Task: In the Company volvo.com, Log call with description : 'Spoke to a prospect who expressed interest in our solution.'; Select call outcome: 'Busy '; Select call Direction: Inbound; Add date: '23 August, 2023' and time 12:00:PM. Logged in from softage.1@softage.net
Action: Mouse moved to (87, 65)
Screenshot: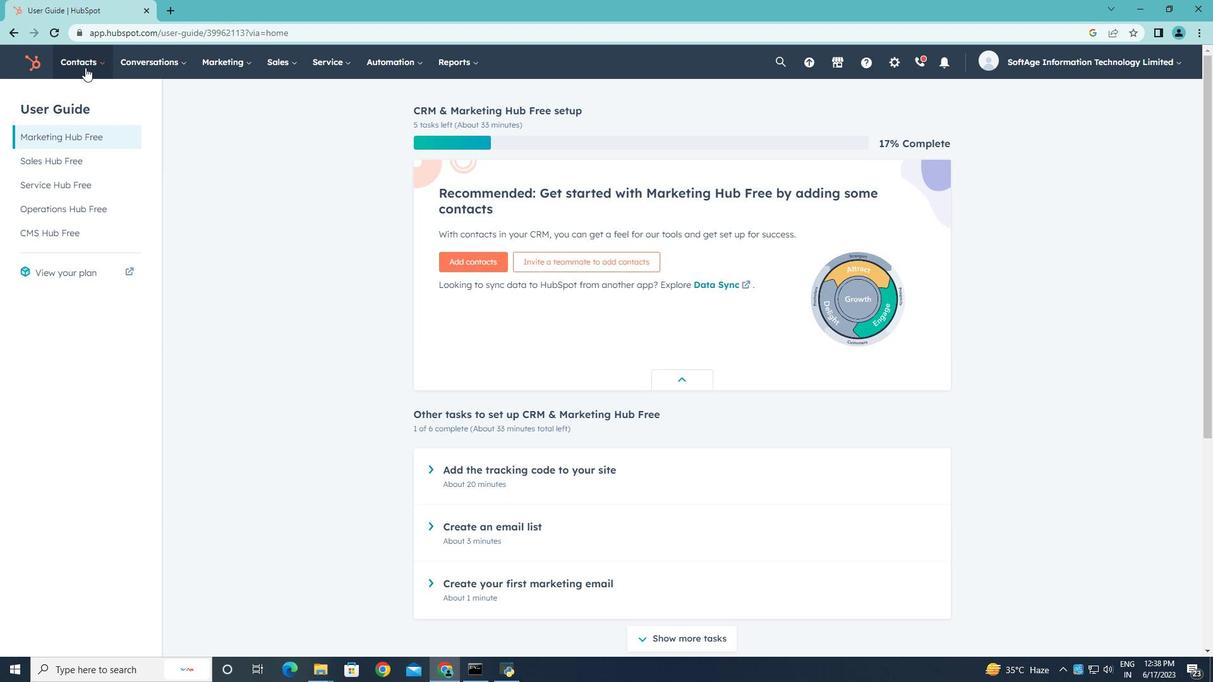 
Action: Mouse pressed left at (87, 65)
Screenshot: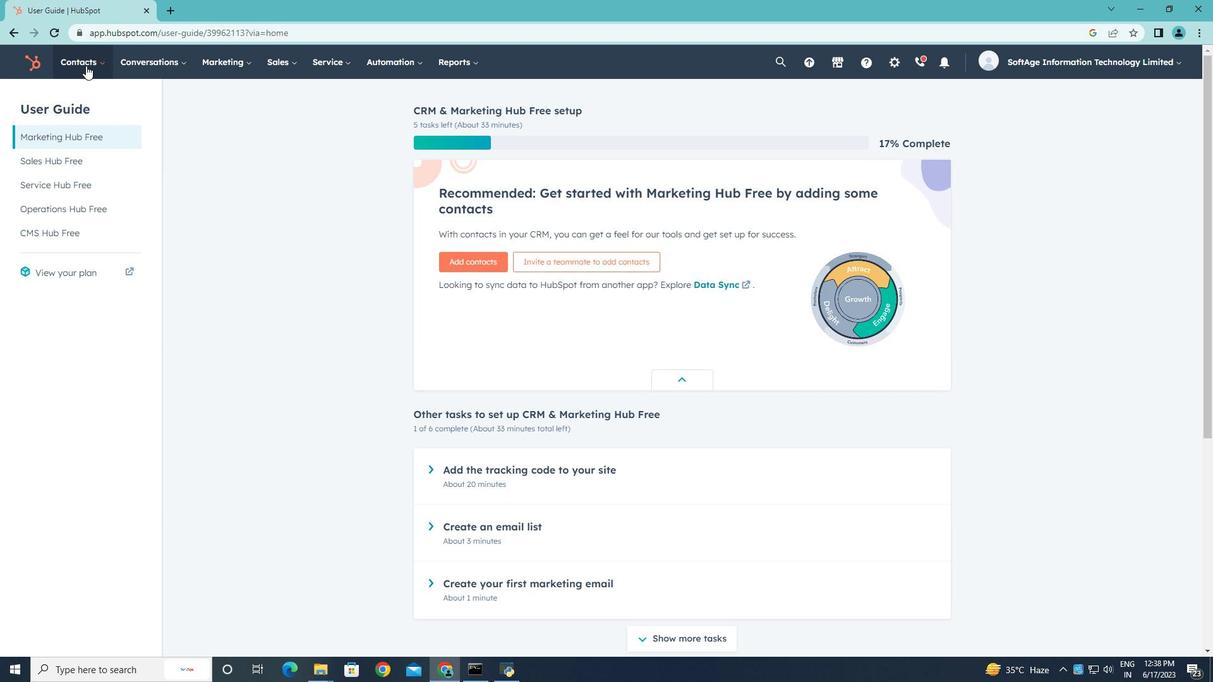 
Action: Mouse moved to (101, 124)
Screenshot: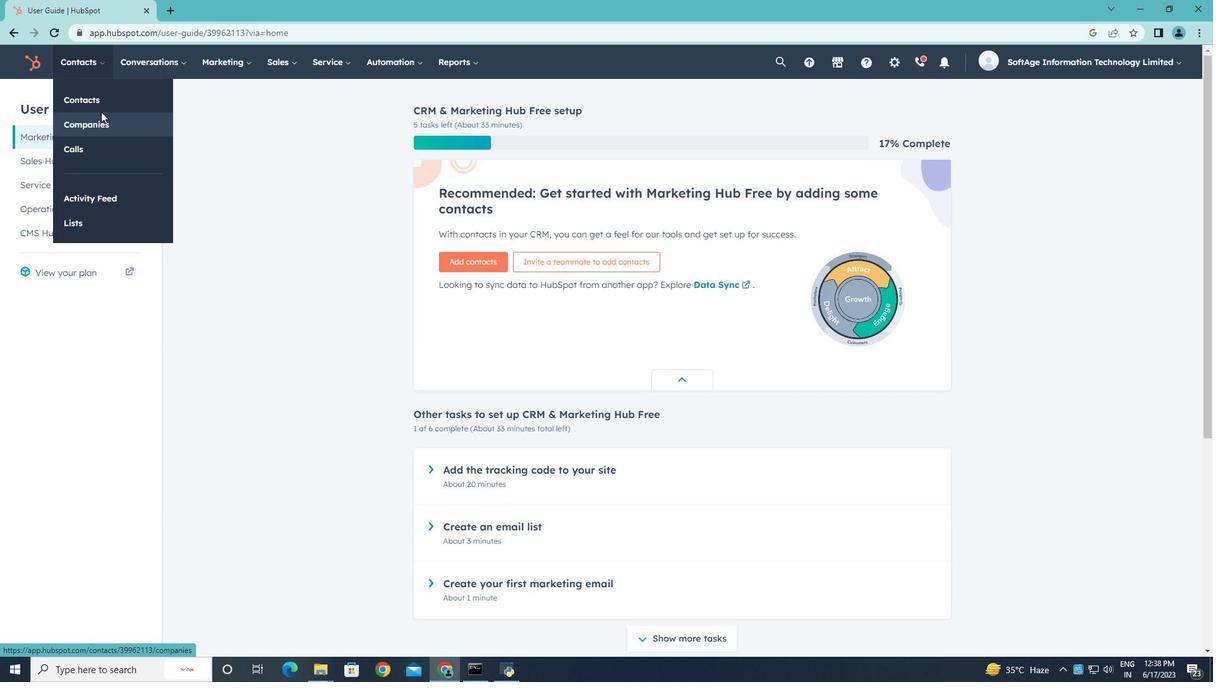 
Action: Mouse pressed left at (101, 124)
Screenshot: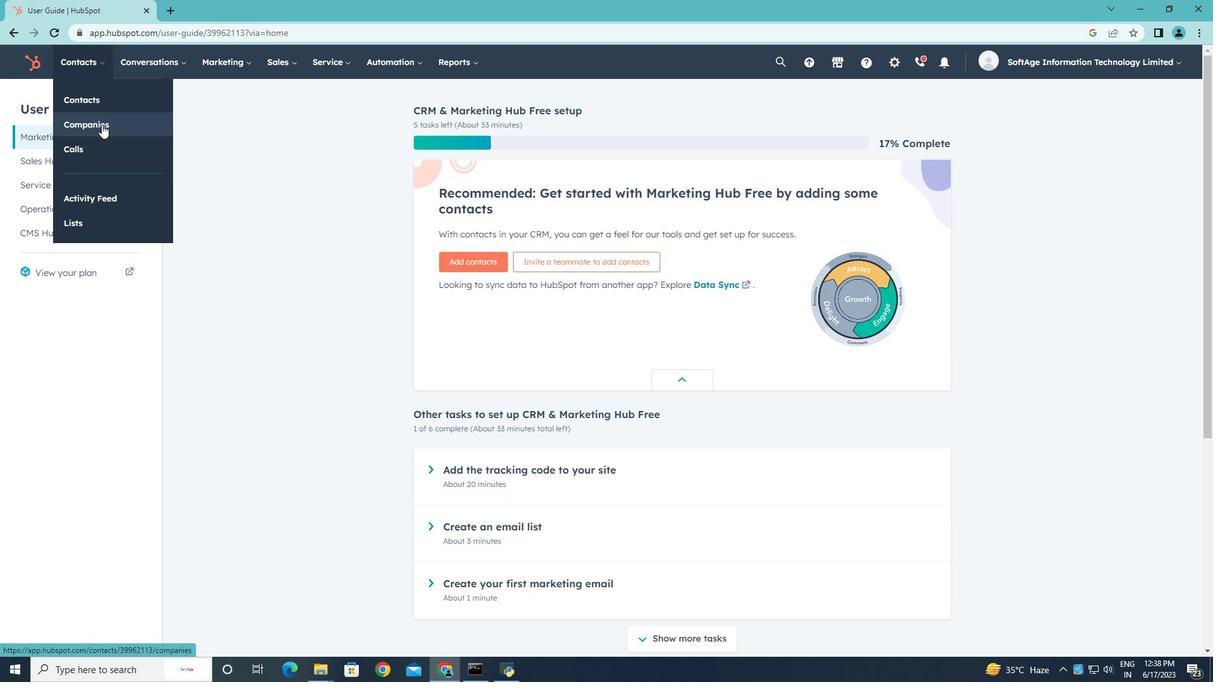
Action: Mouse moved to (128, 207)
Screenshot: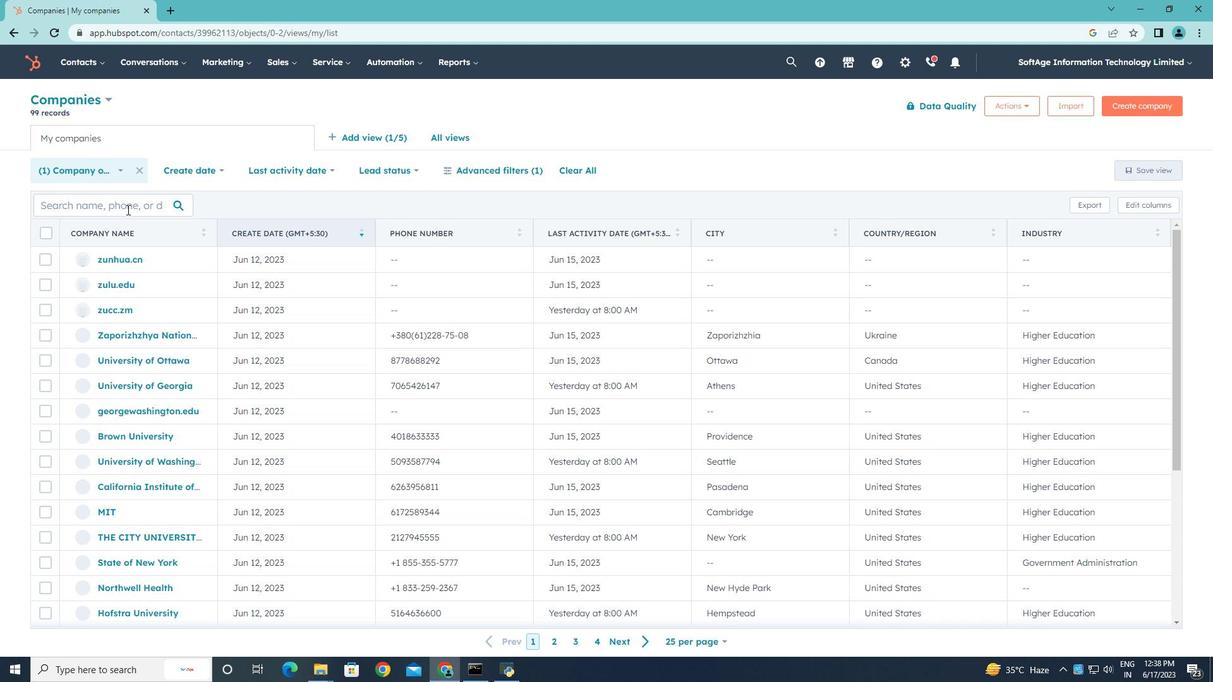 
Action: Mouse pressed left at (128, 207)
Screenshot: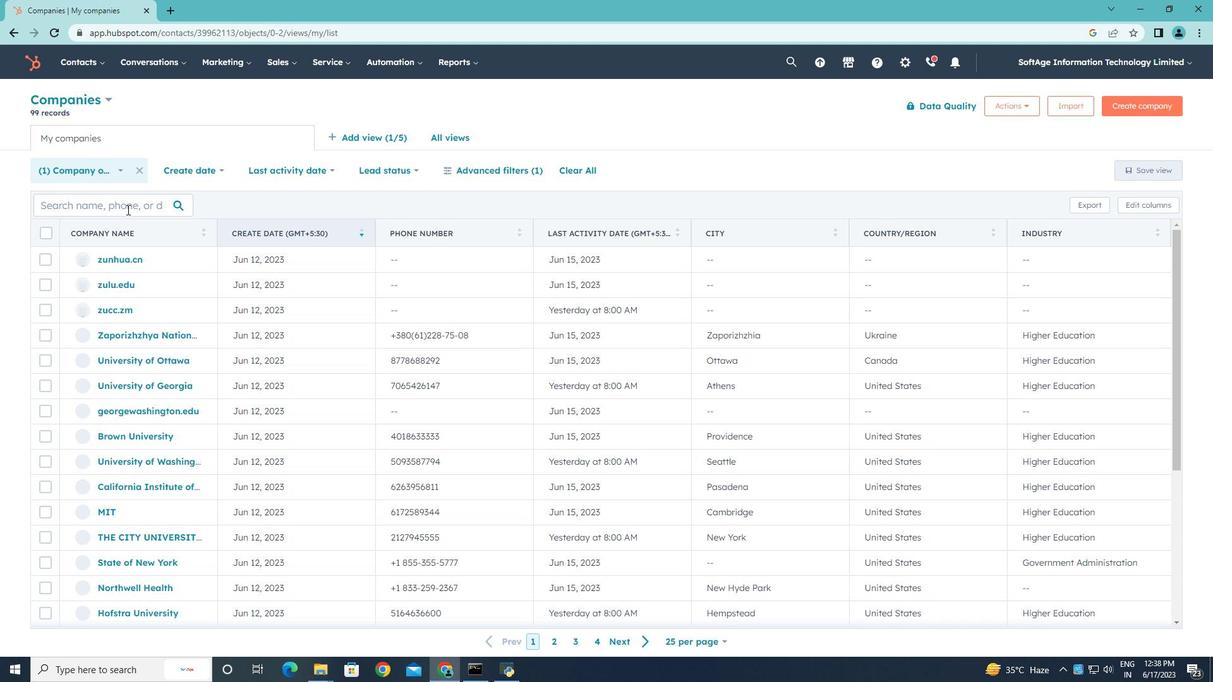 
Action: Key pressed volvo.com
Screenshot: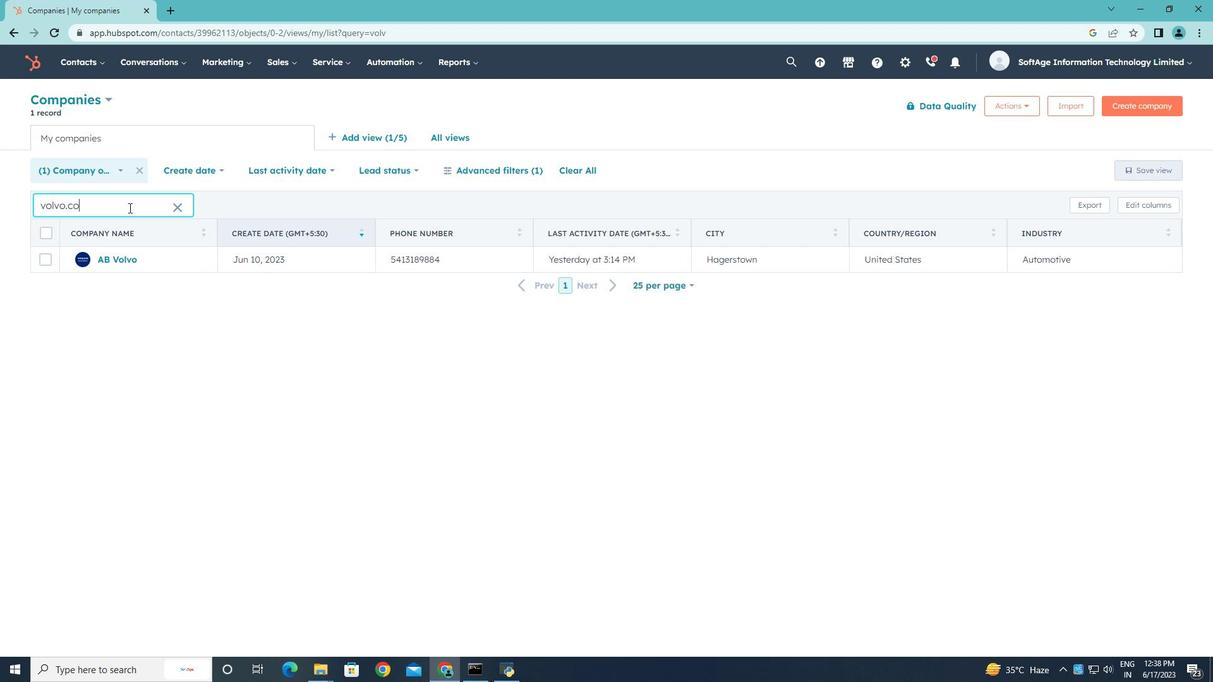
Action: Mouse moved to (120, 261)
Screenshot: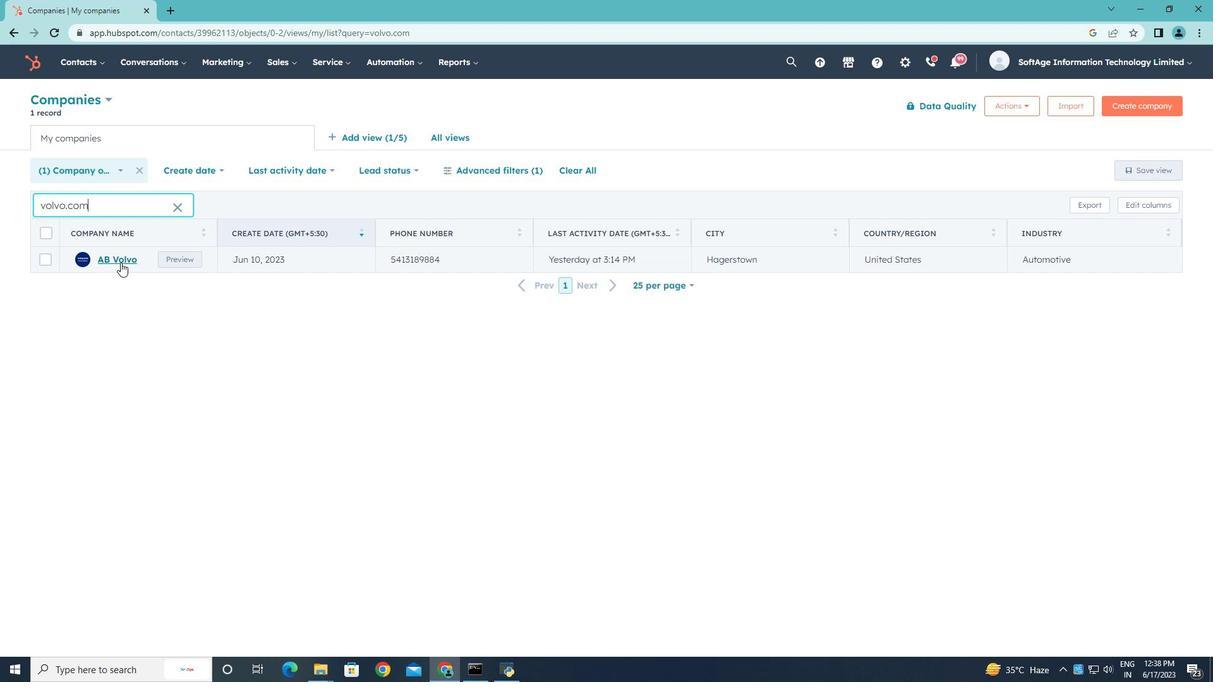 
Action: Mouse pressed left at (120, 261)
Screenshot: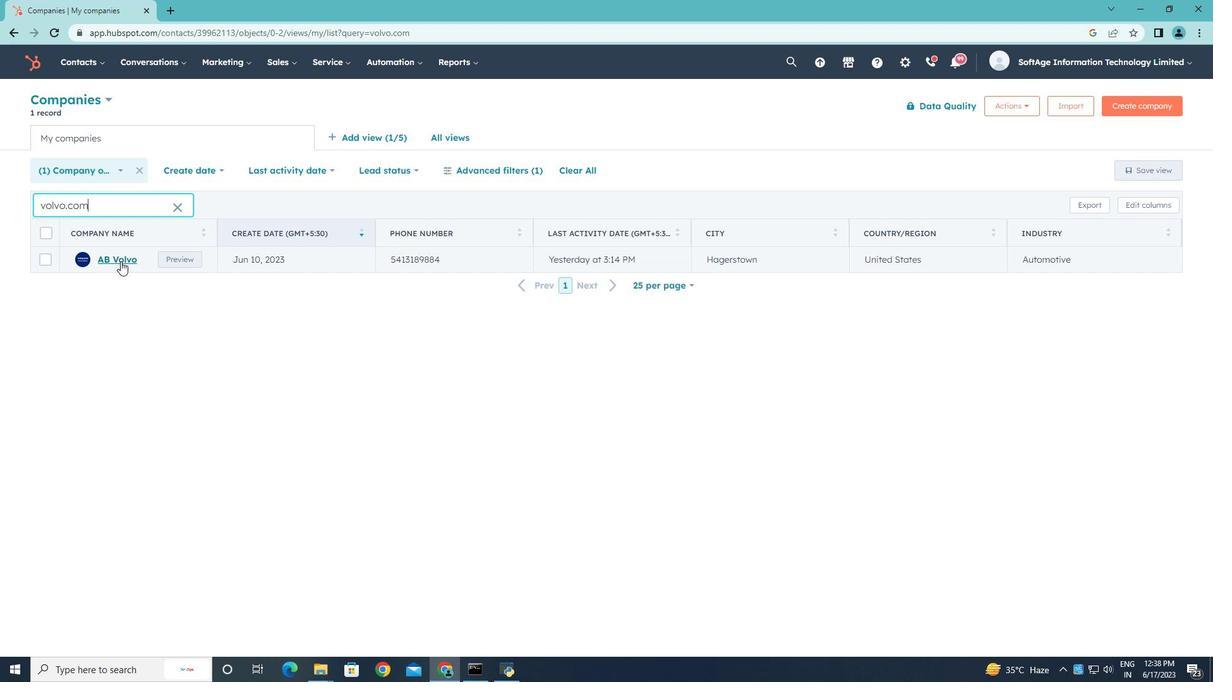 
Action: Mouse moved to (258, 219)
Screenshot: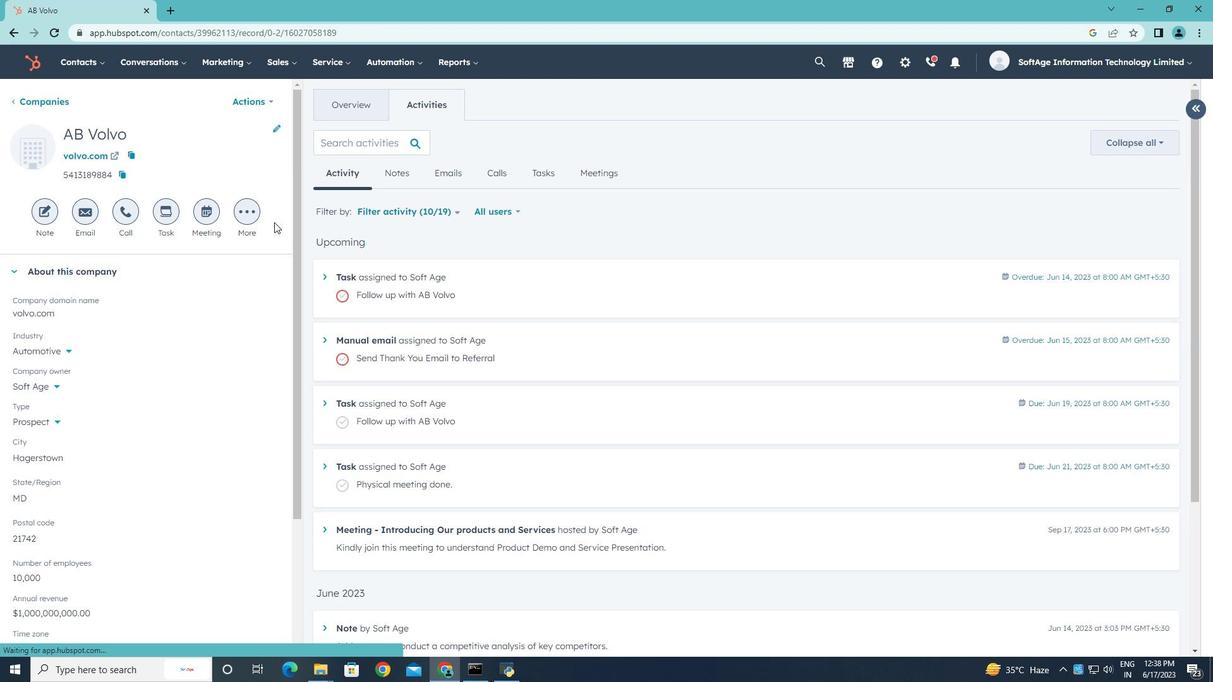 
Action: Mouse pressed left at (258, 219)
Screenshot: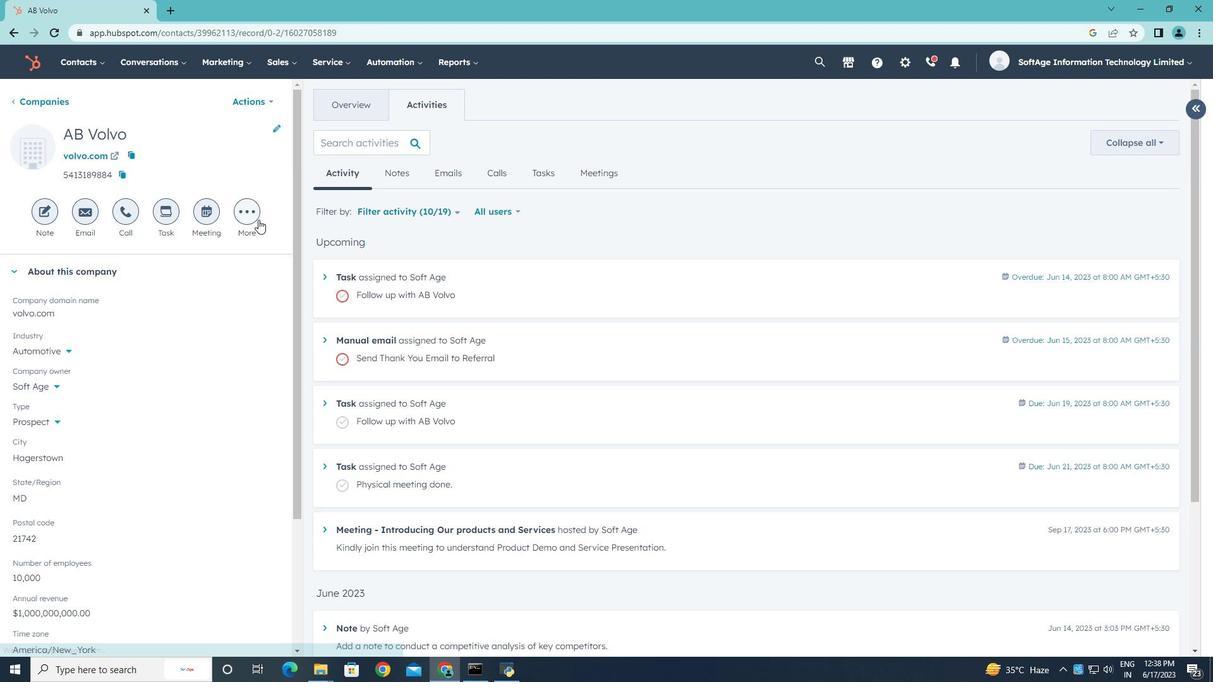 
Action: Mouse moved to (235, 318)
Screenshot: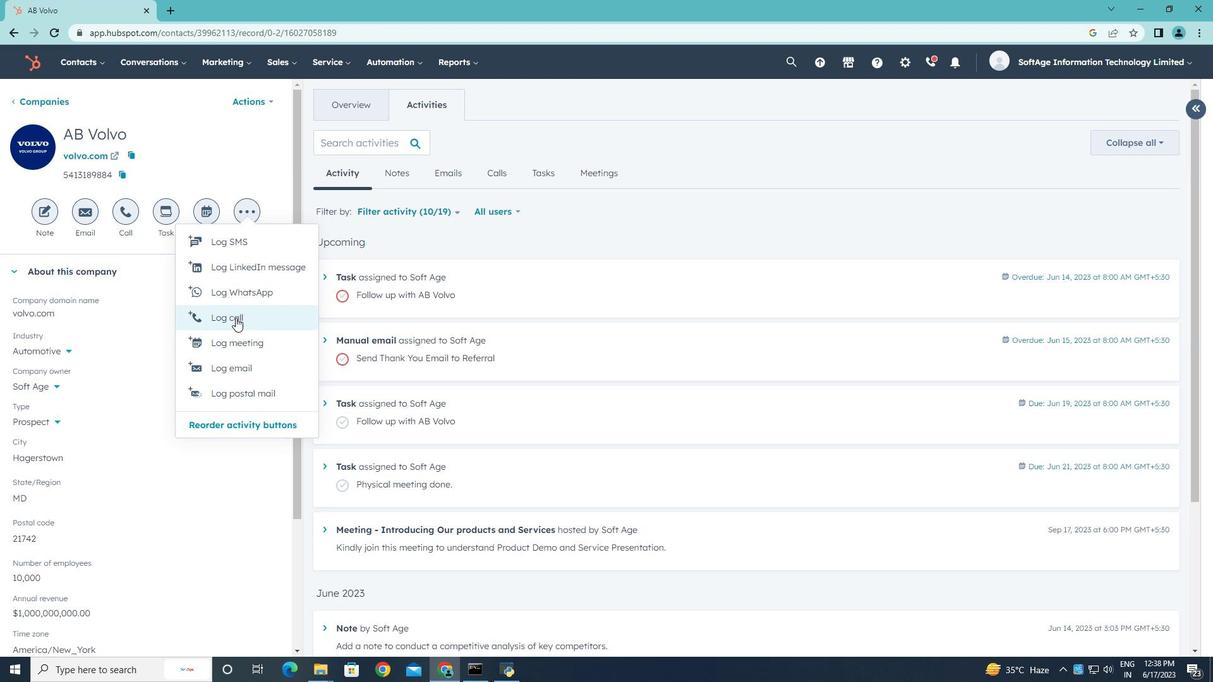 
Action: Mouse pressed left at (235, 318)
Screenshot: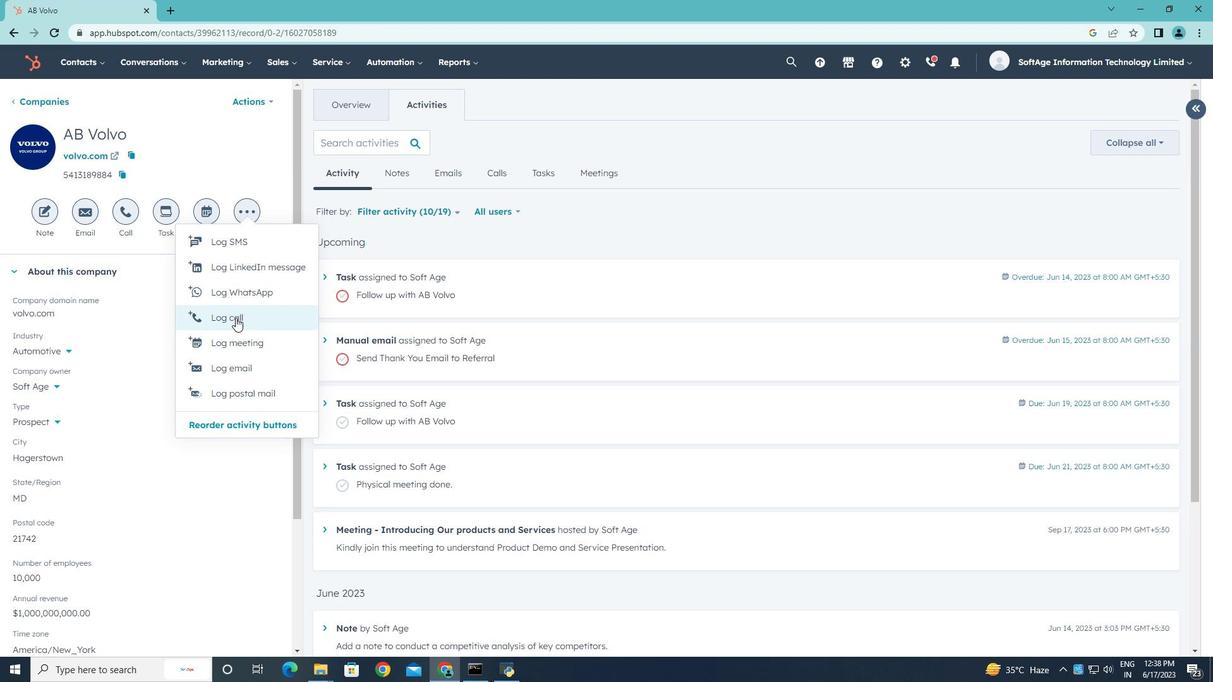 
Action: Key pressed <Key.shift>Spoke<Key.space>to<Key.space>a<Key.space>prospect<Key.space>who<Key.space>expreesed<Key.space>interest<Key.space>
Screenshot: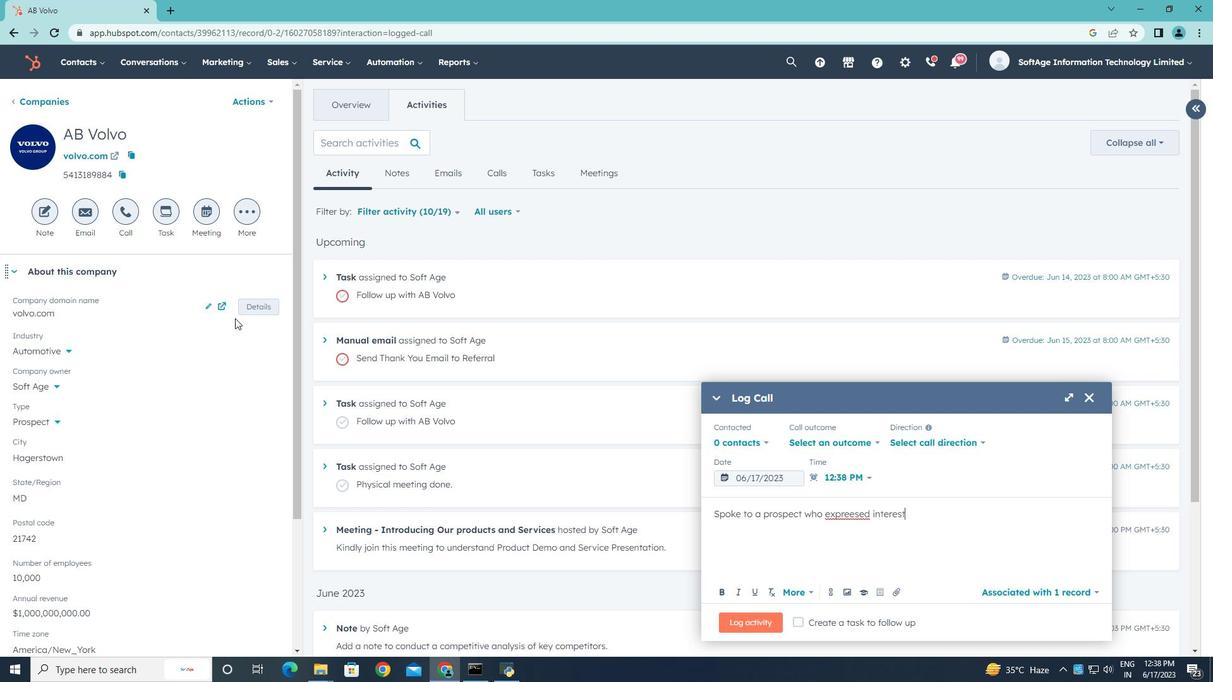 
Action: Mouse moved to (852, 515)
Screenshot: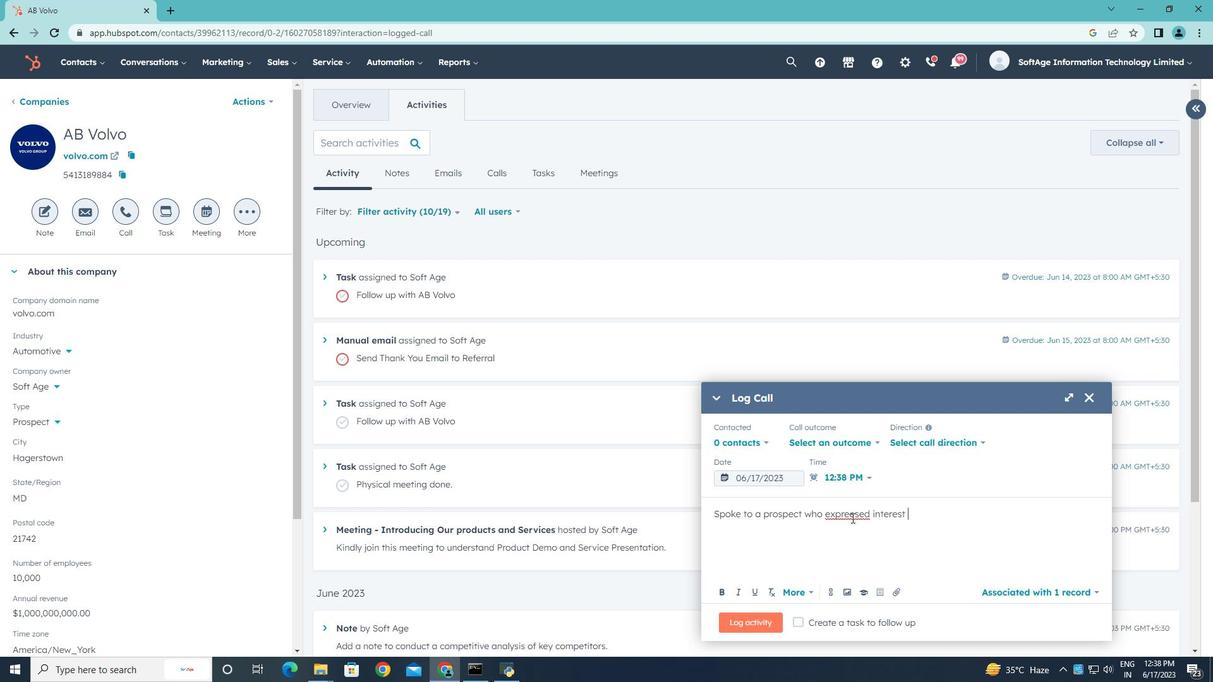 
Action: Mouse pressed left at (852, 515)
Screenshot: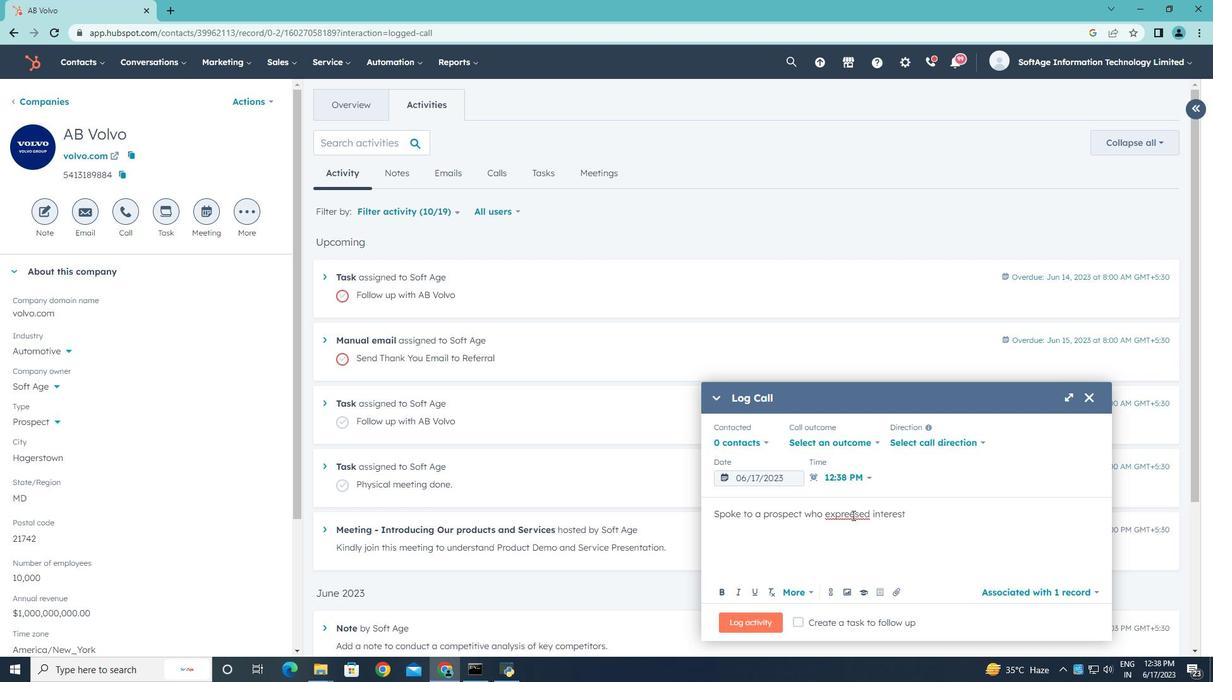 
Action: Mouse moved to (880, 529)
Screenshot: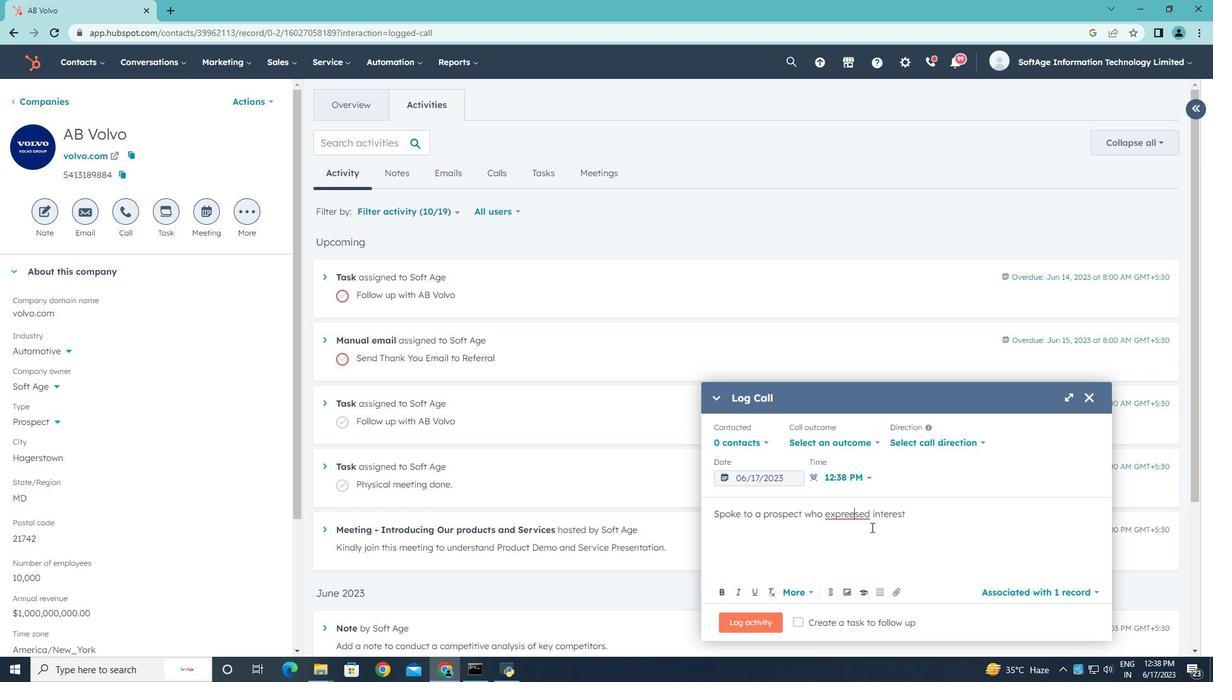 
Action: Key pressed <Key.backspace>s
Screenshot: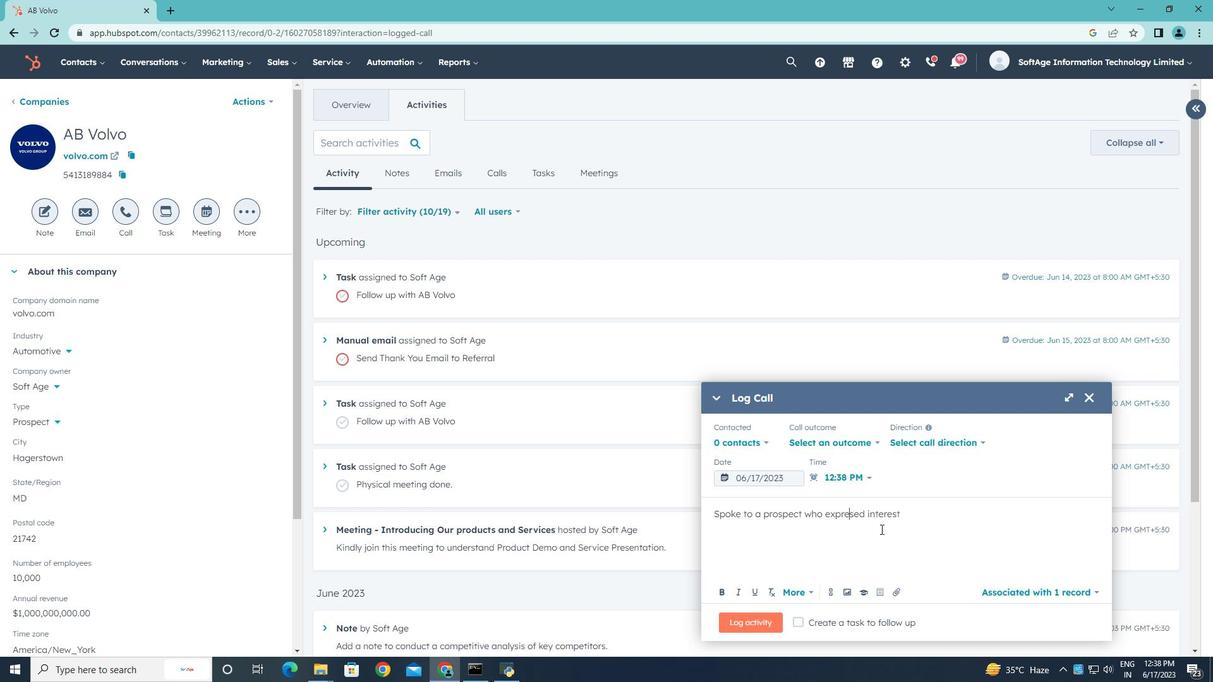 
Action: Mouse moved to (918, 517)
Screenshot: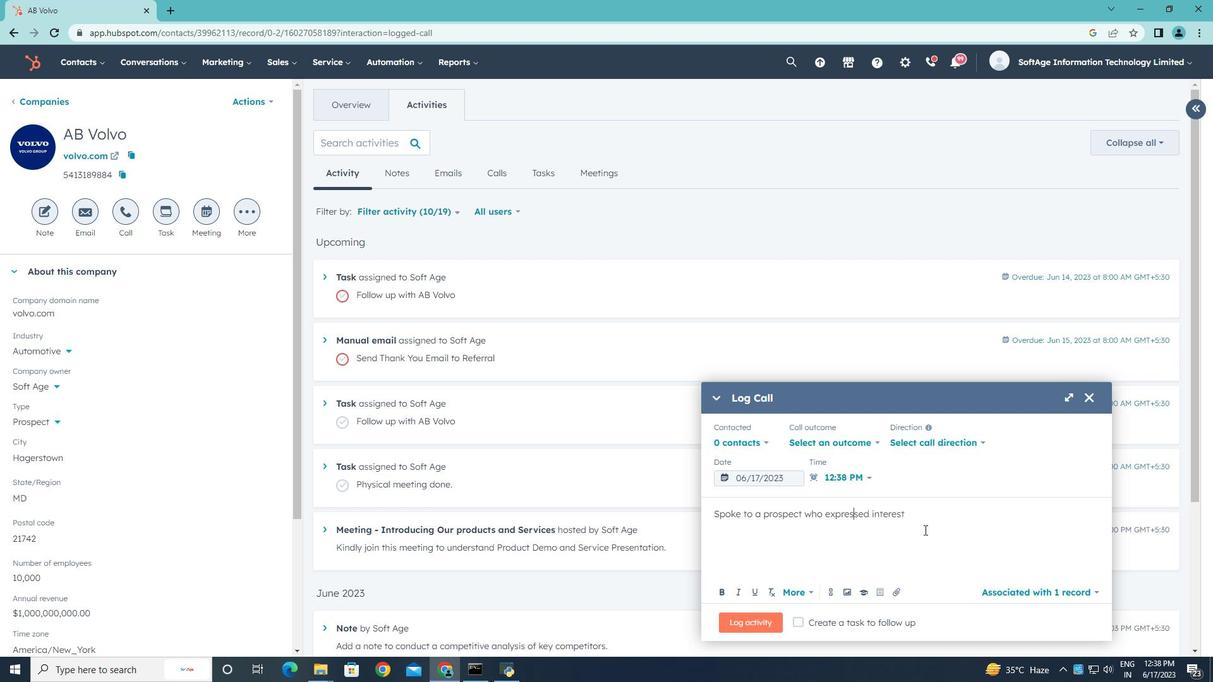 
Action: Mouse pressed left at (918, 517)
Screenshot: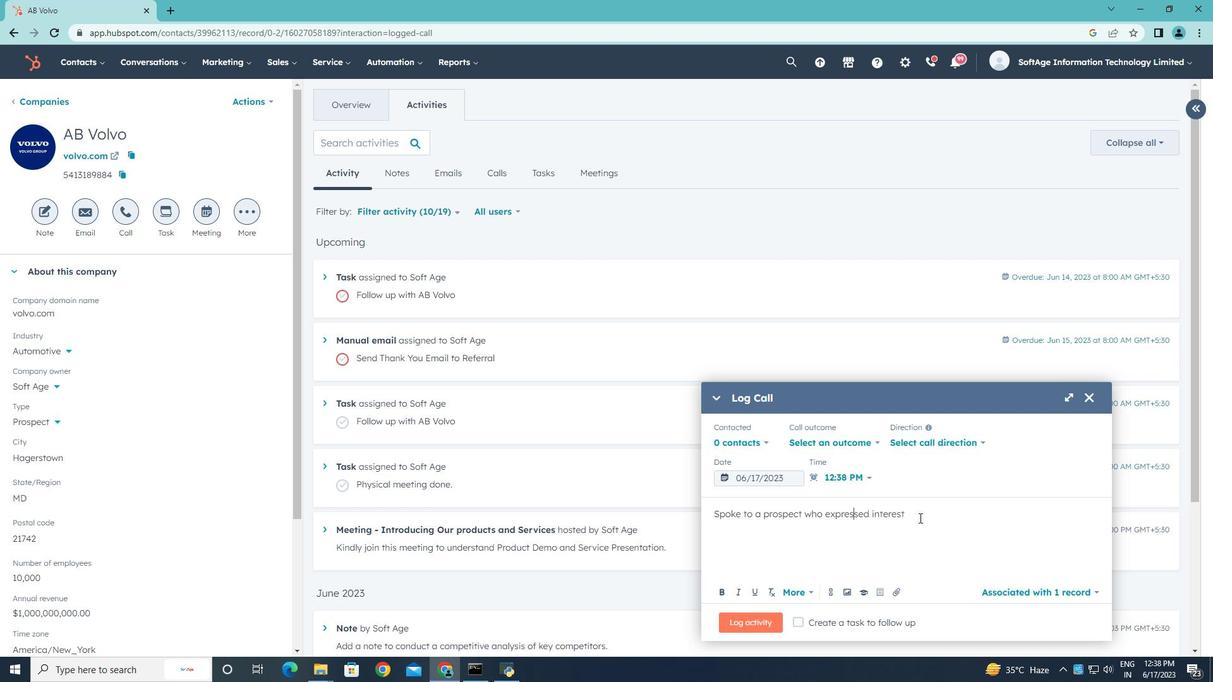 
Action: Key pressed <Key.space><Key.backspace>in<Key.space>our<Key.space>solution.
Screenshot: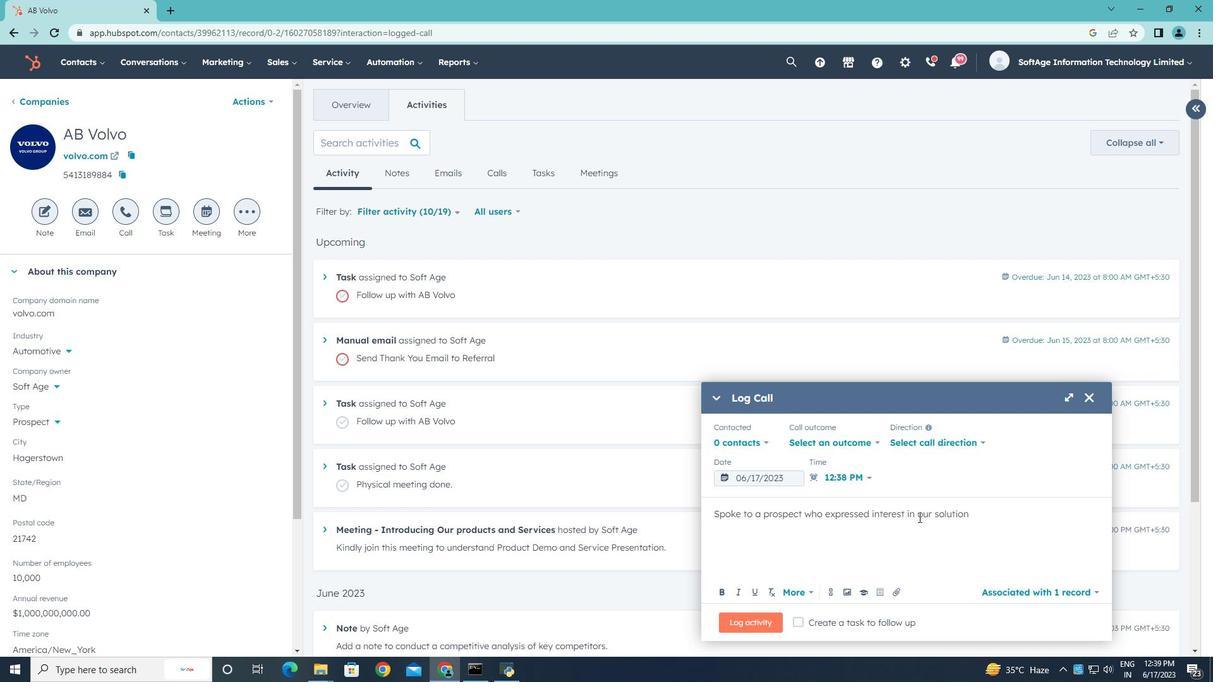 
Action: Mouse moved to (874, 441)
Screenshot: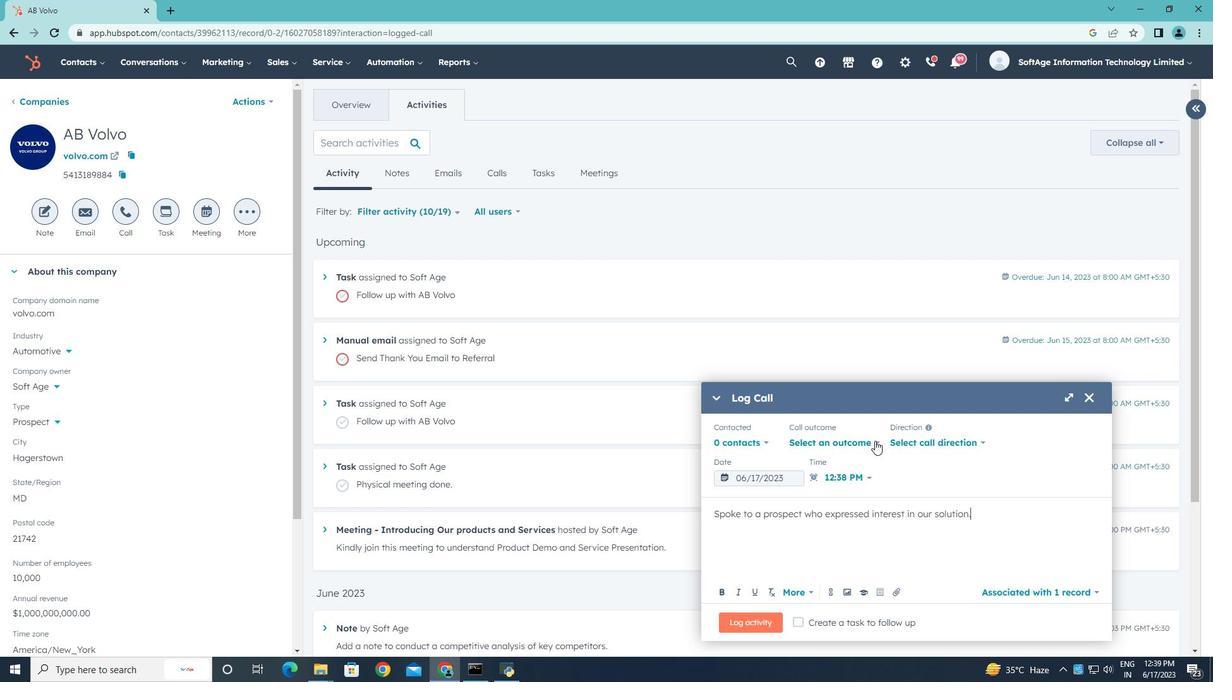 
Action: Mouse pressed left at (874, 441)
Screenshot: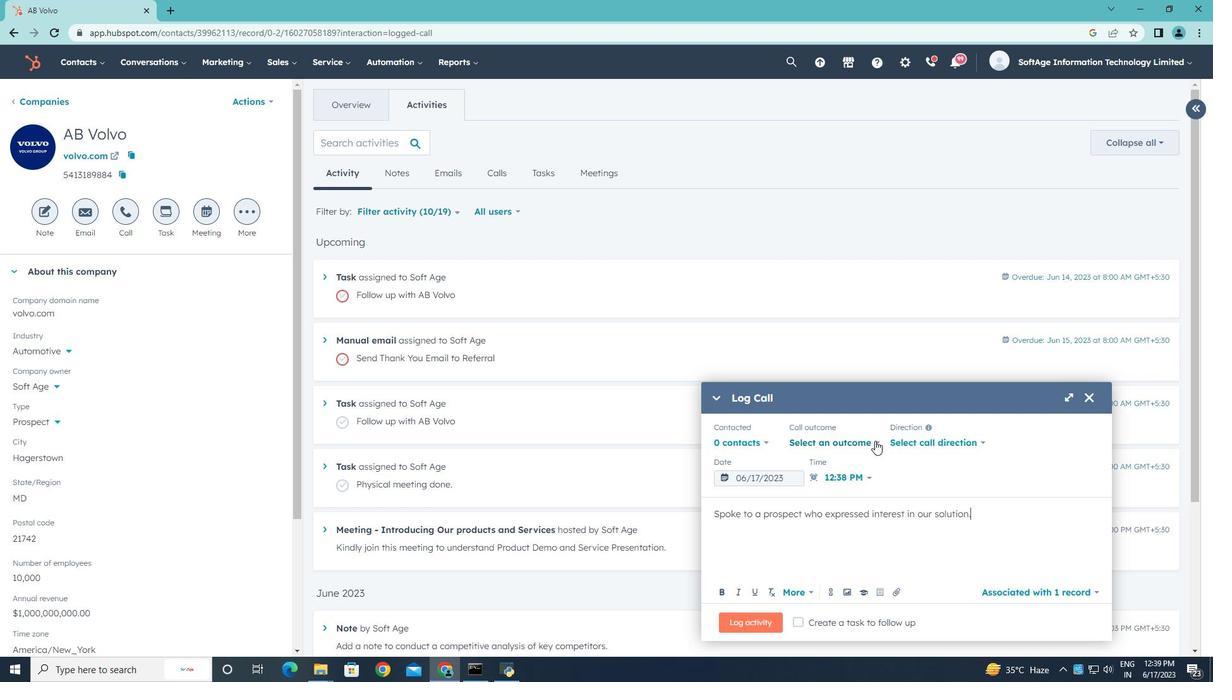 
Action: Mouse moved to (838, 473)
Screenshot: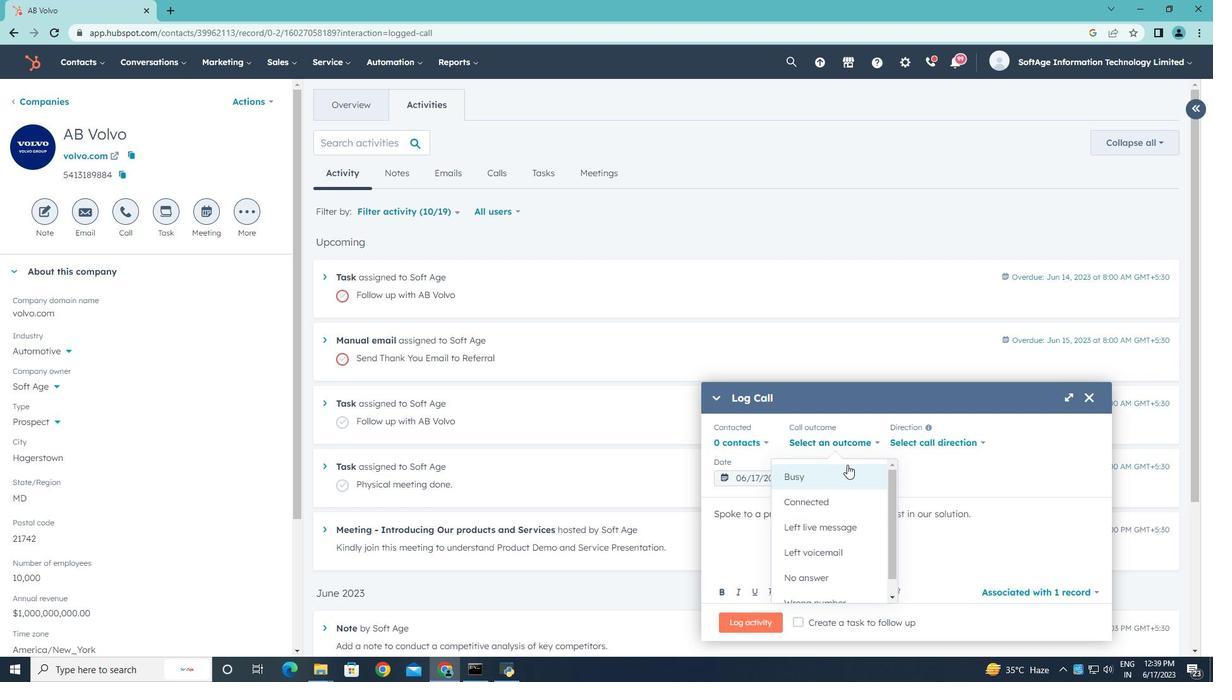 
Action: Mouse pressed left at (838, 473)
Screenshot: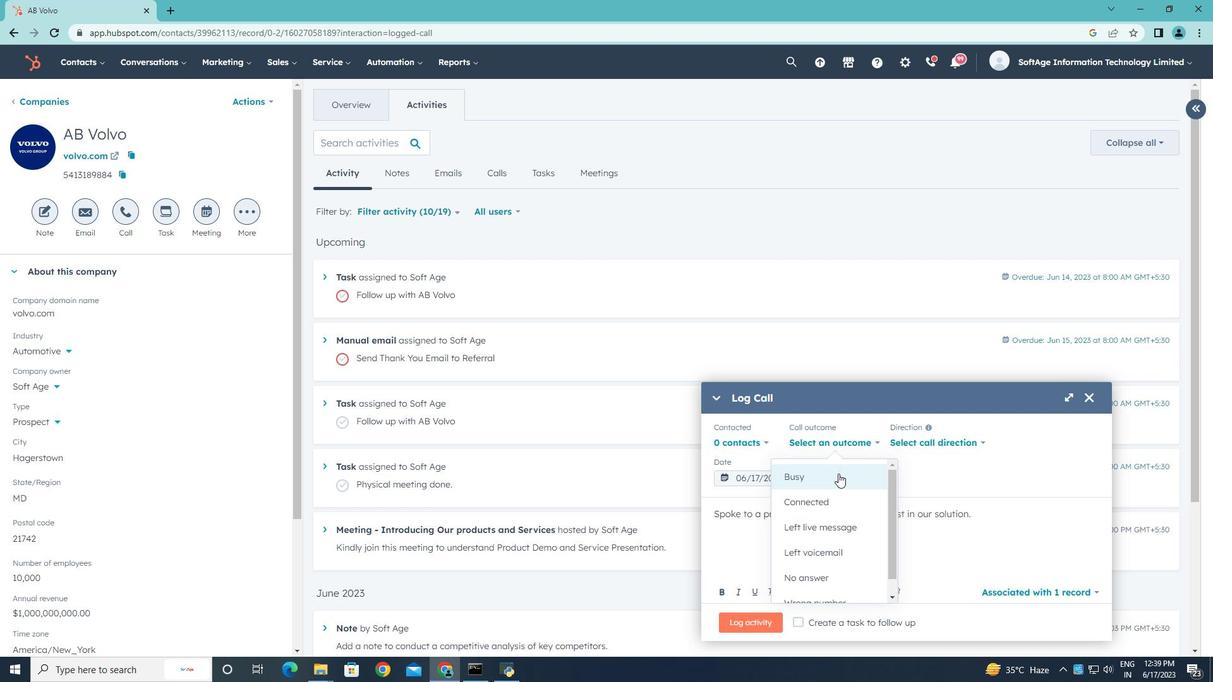 
Action: Mouse moved to (918, 443)
Screenshot: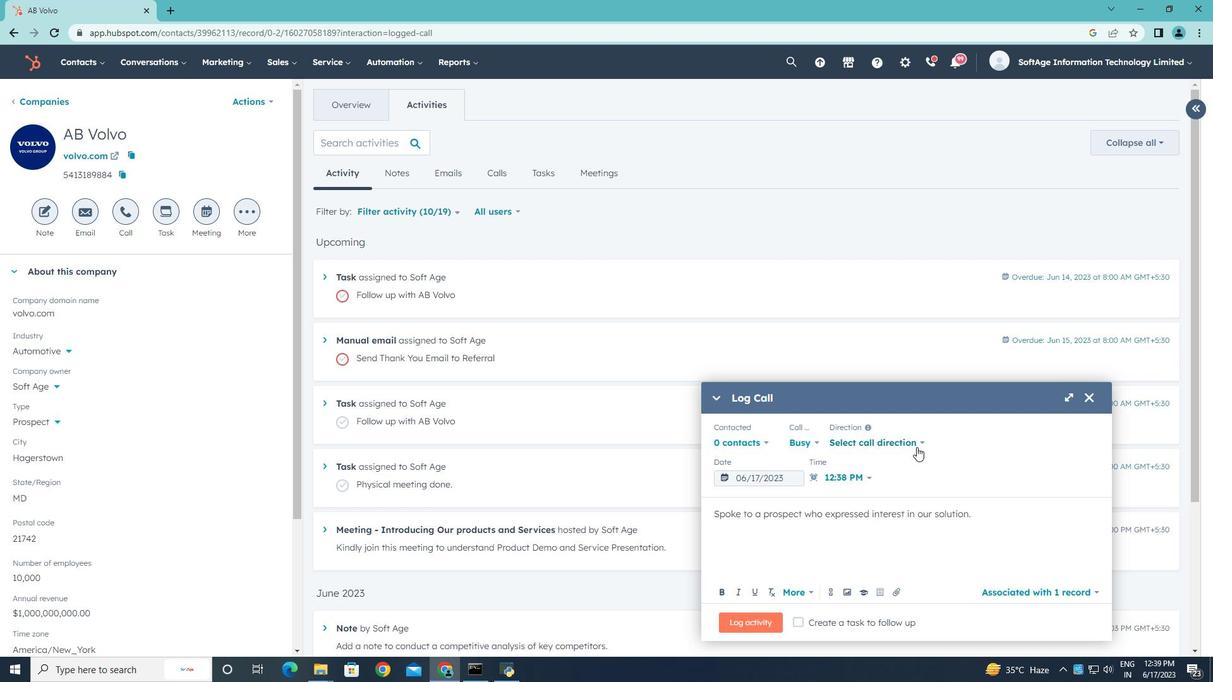 
Action: Mouse pressed left at (918, 443)
Screenshot: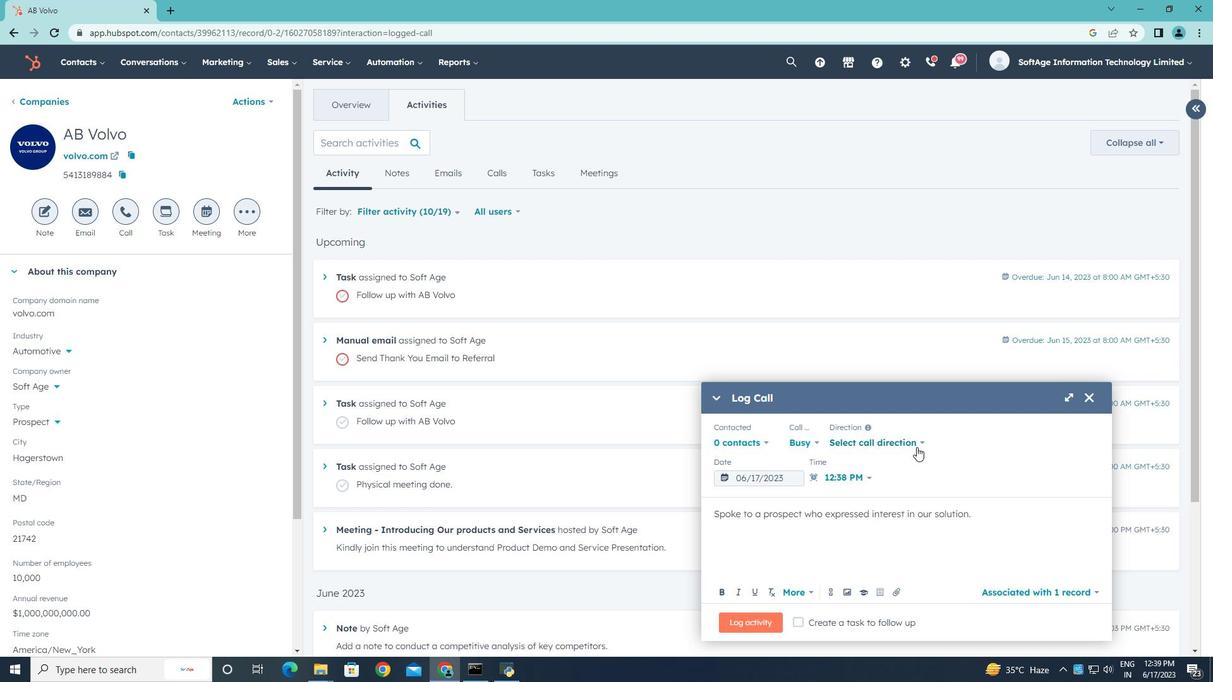 
Action: Mouse moved to (880, 474)
Screenshot: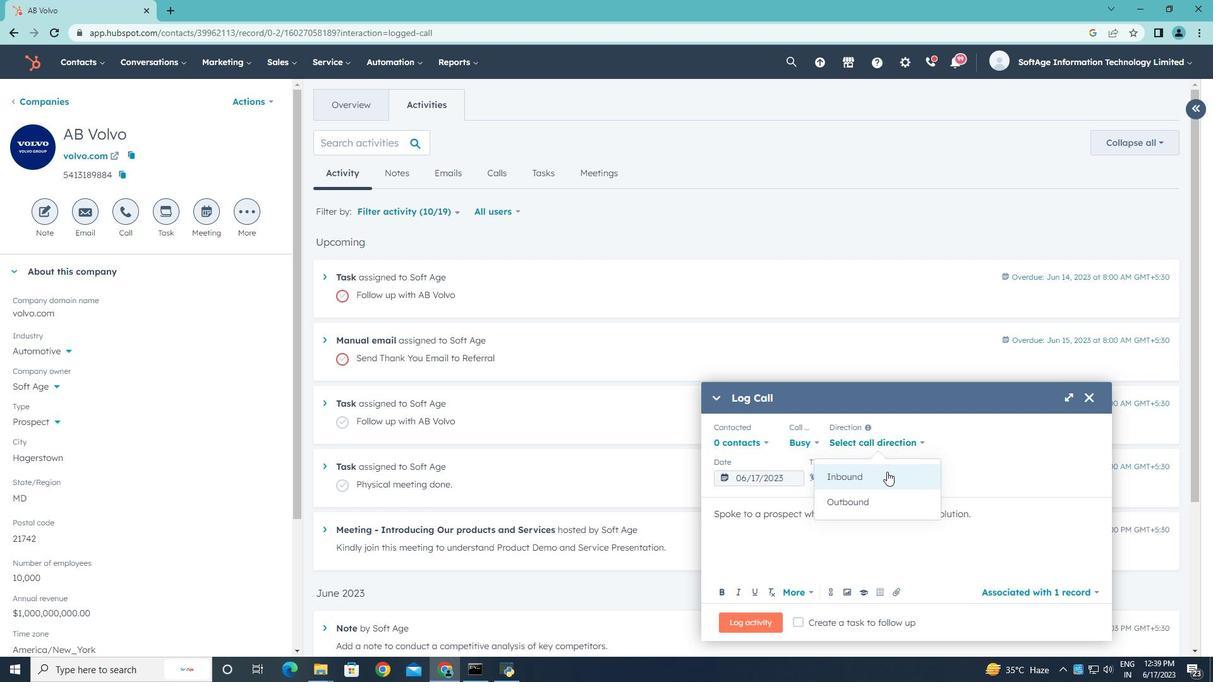 
Action: Mouse pressed left at (880, 474)
Screenshot: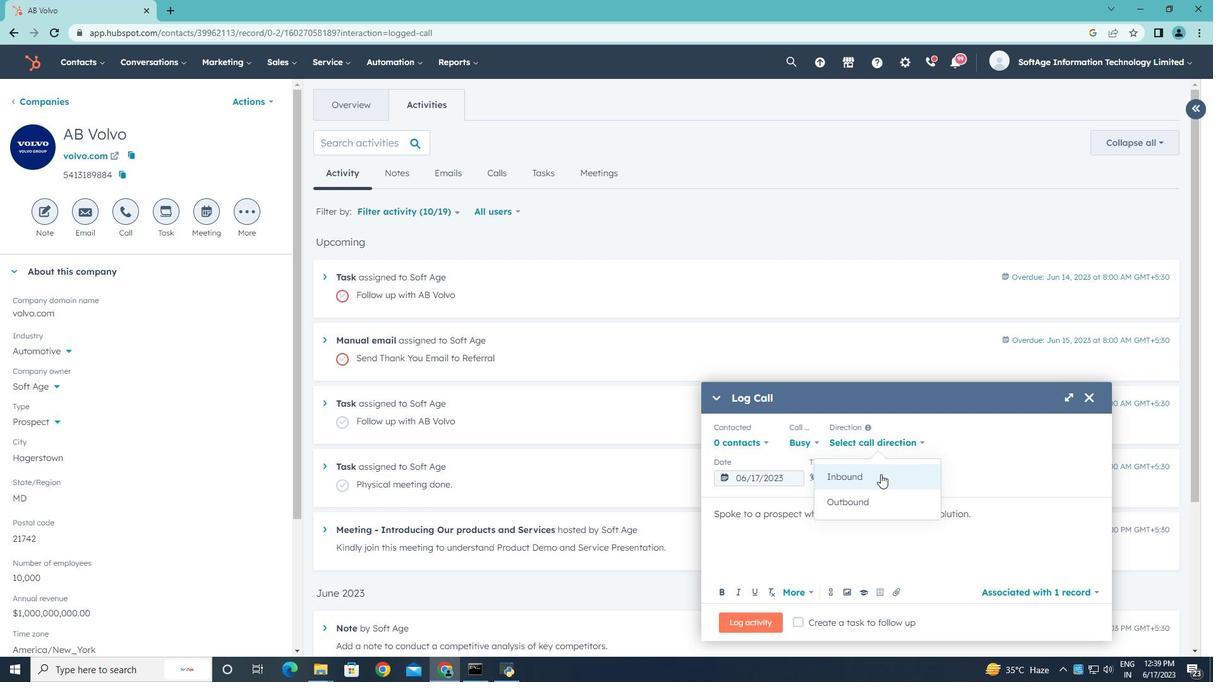 
Action: Mouse moved to (974, 444)
Screenshot: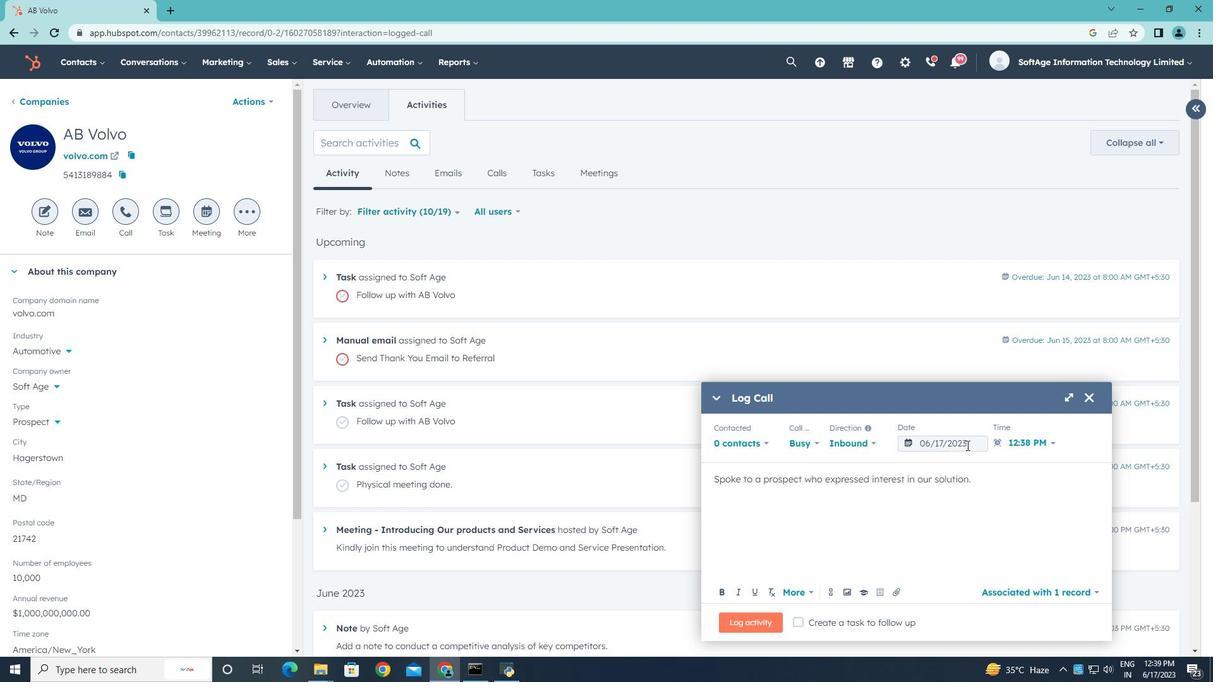 
Action: Mouse pressed left at (974, 444)
Screenshot: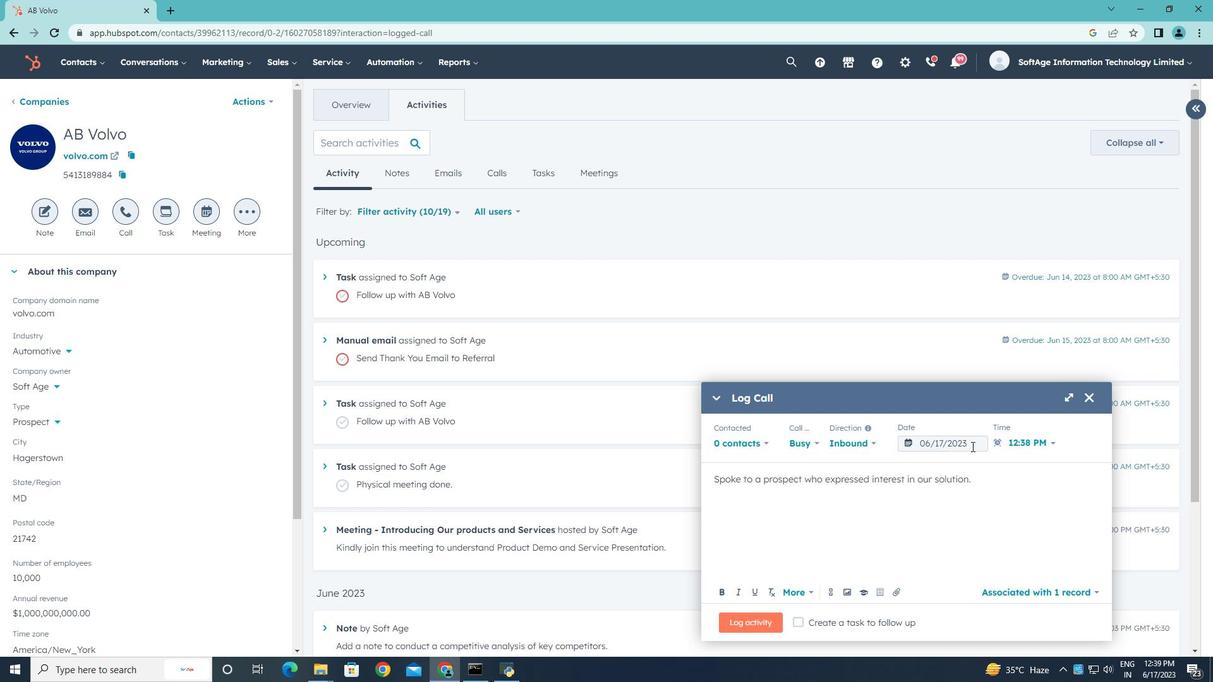 
Action: Mouse moved to (1065, 240)
Screenshot: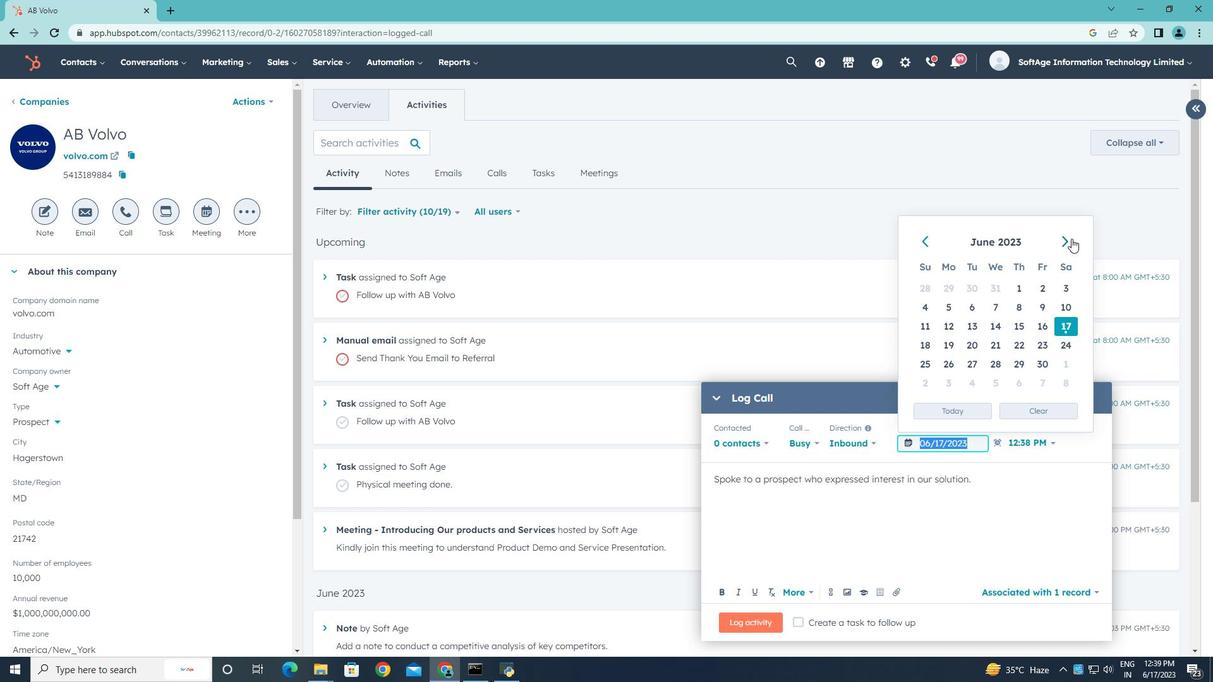 
Action: Mouse pressed left at (1065, 240)
Screenshot: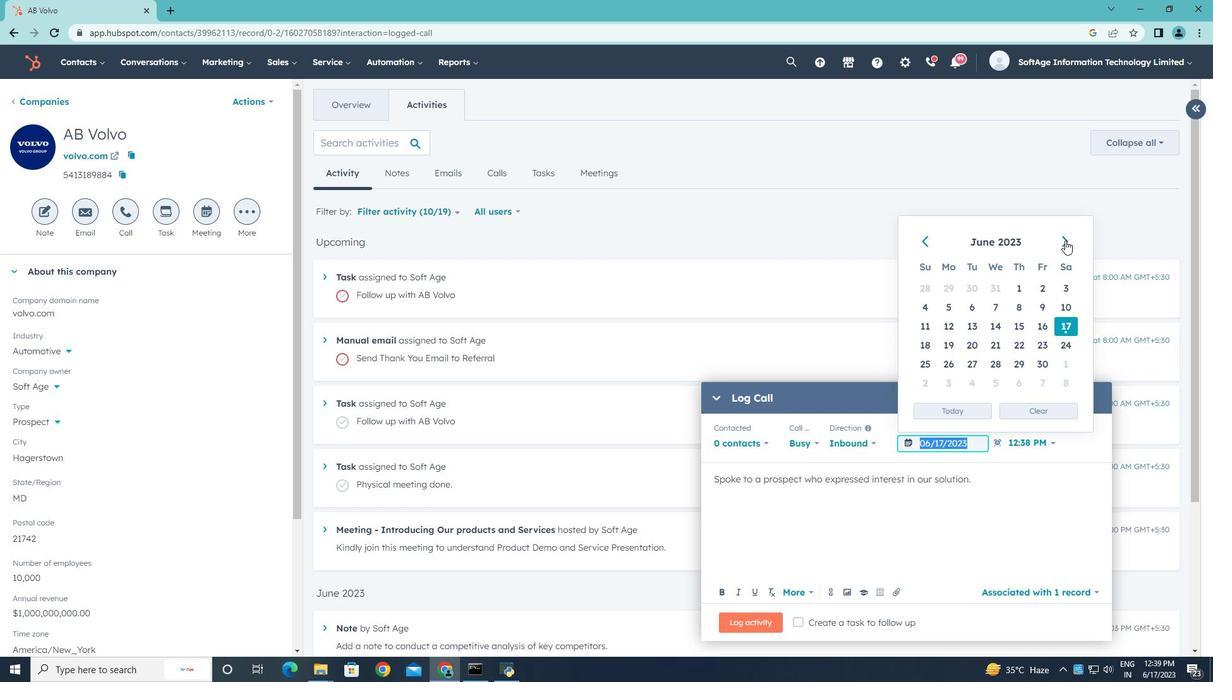 
Action: Mouse pressed left at (1065, 240)
Screenshot: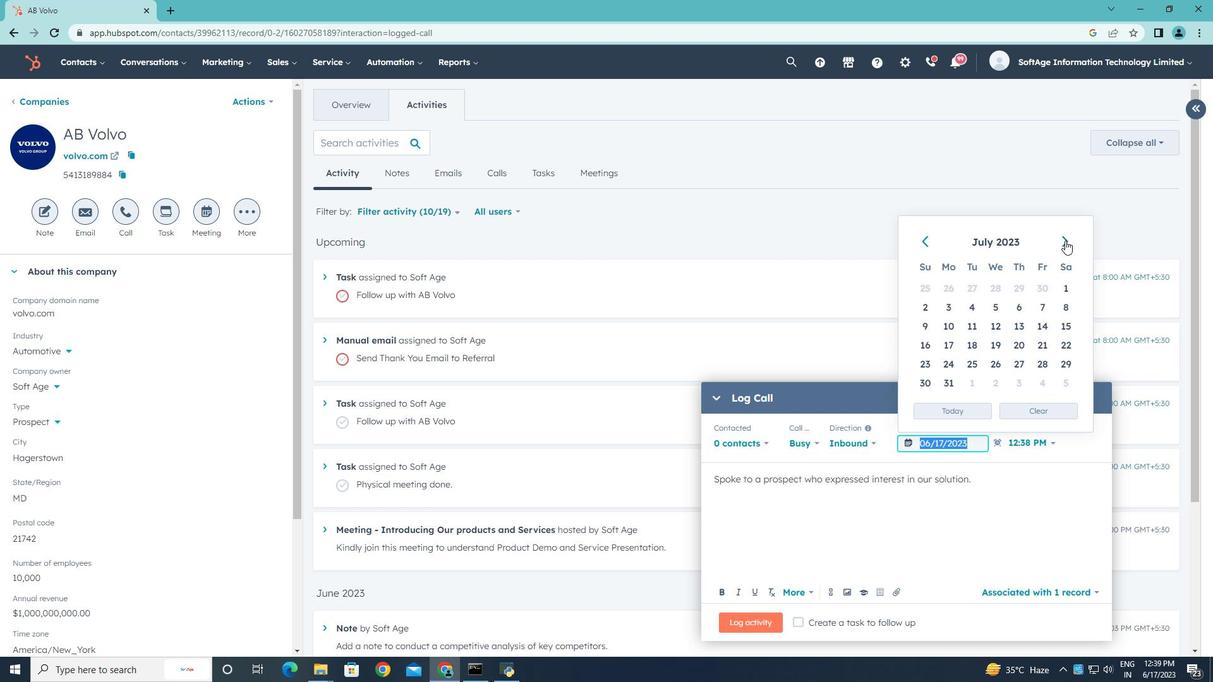 
Action: Mouse moved to (996, 346)
Screenshot: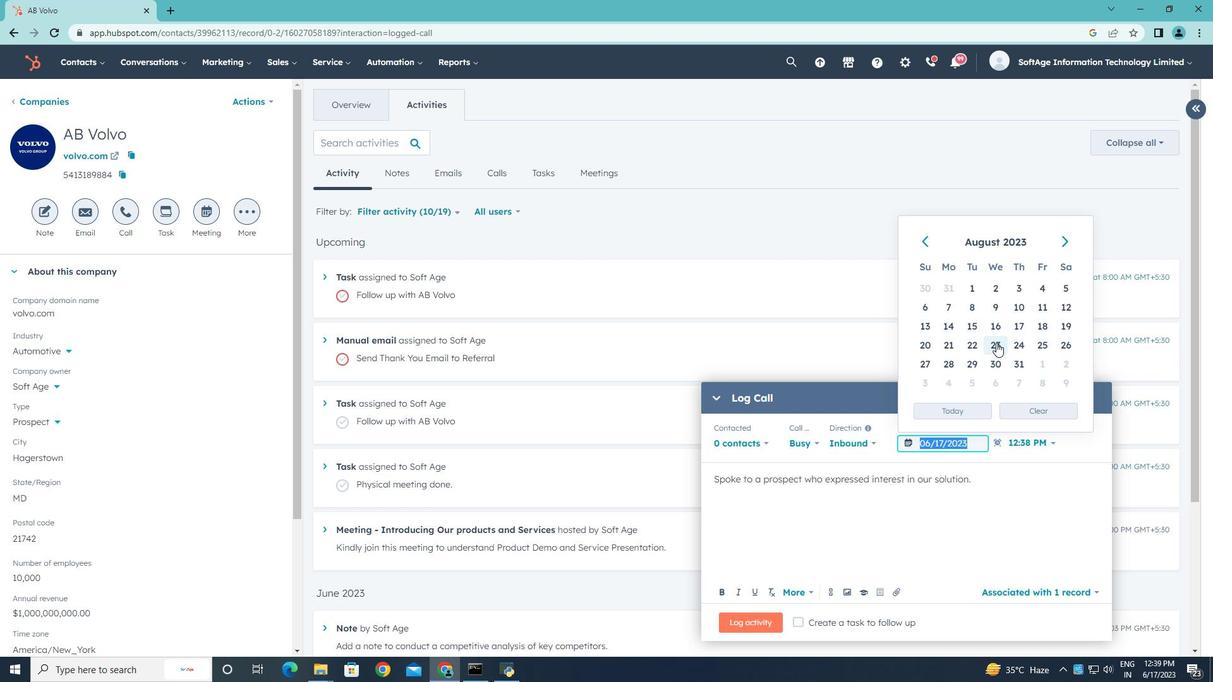 
Action: Mouse pressed left at (996, 346)
Screenshot: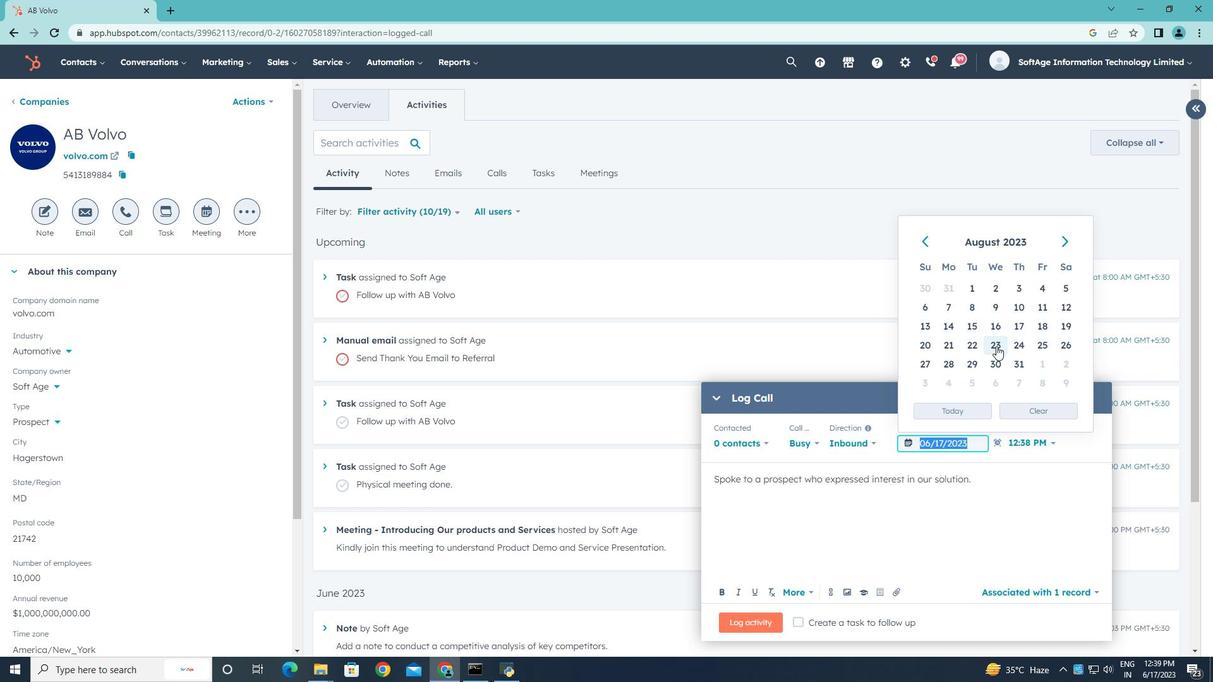 
Action: Mouse moved to (1050, 445)
Screenshot: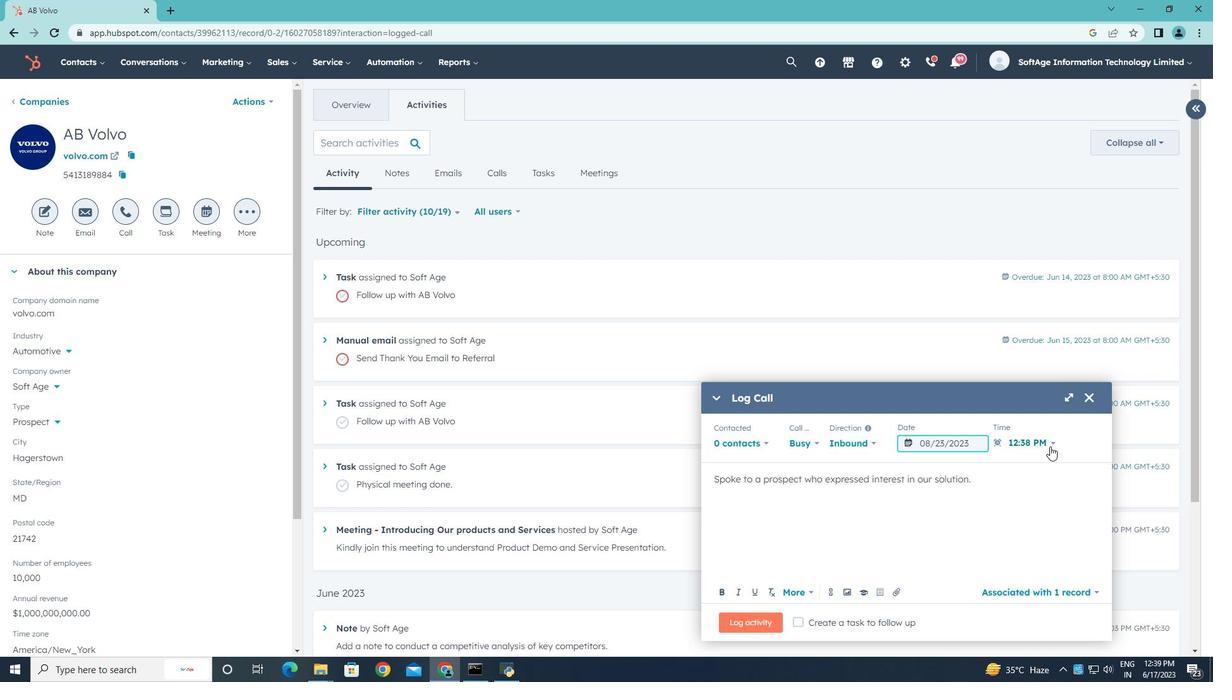 
Action: Mouse pressed left at (1050, 445)
Screenshot: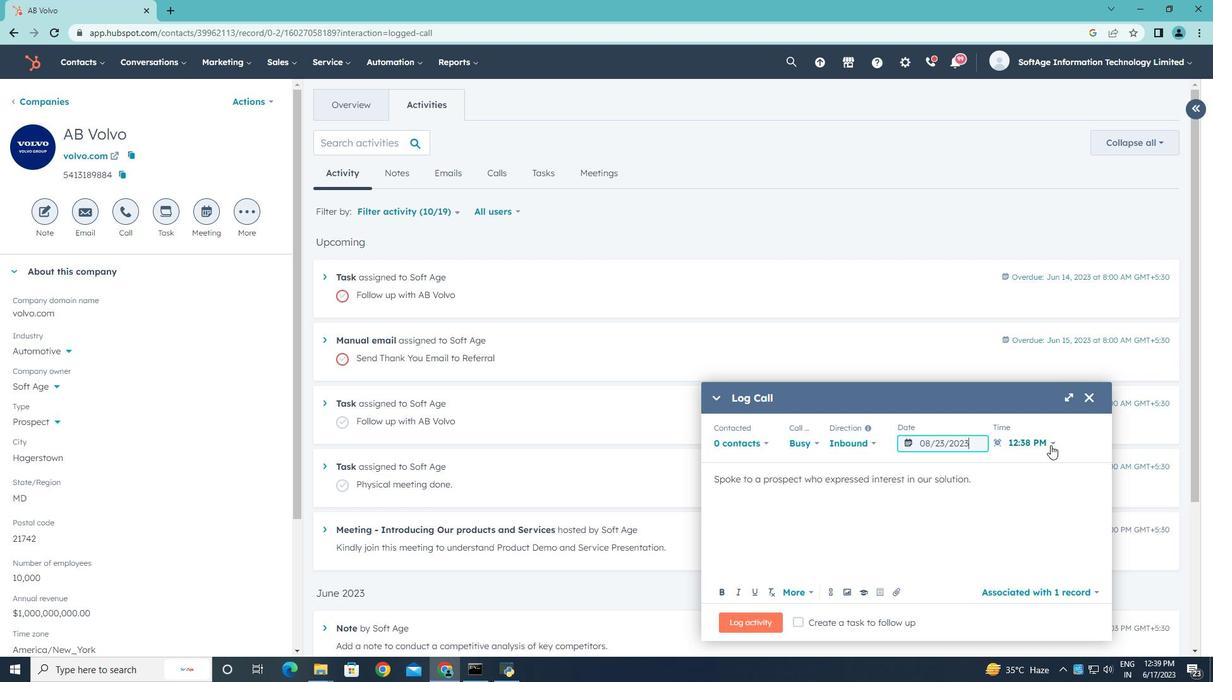 
Action: Mouse moved to (1001, 556)
Screenshot: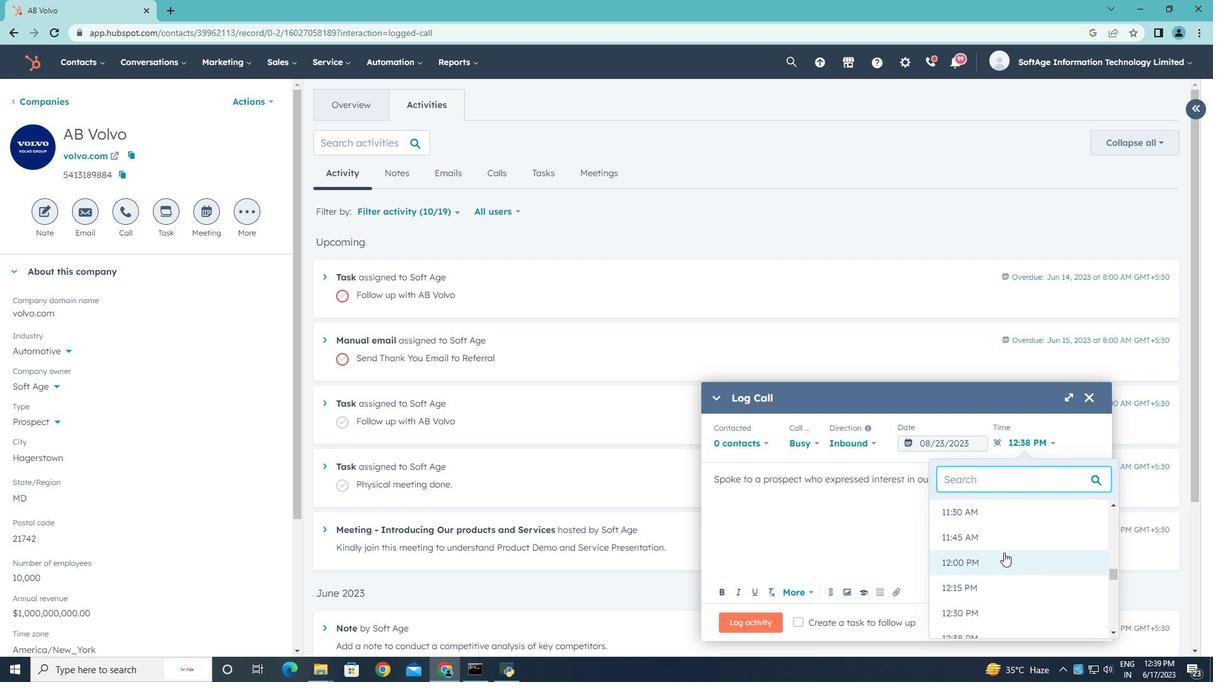 
Action: Mouse pressed left at (1001, 556)
Screenshot: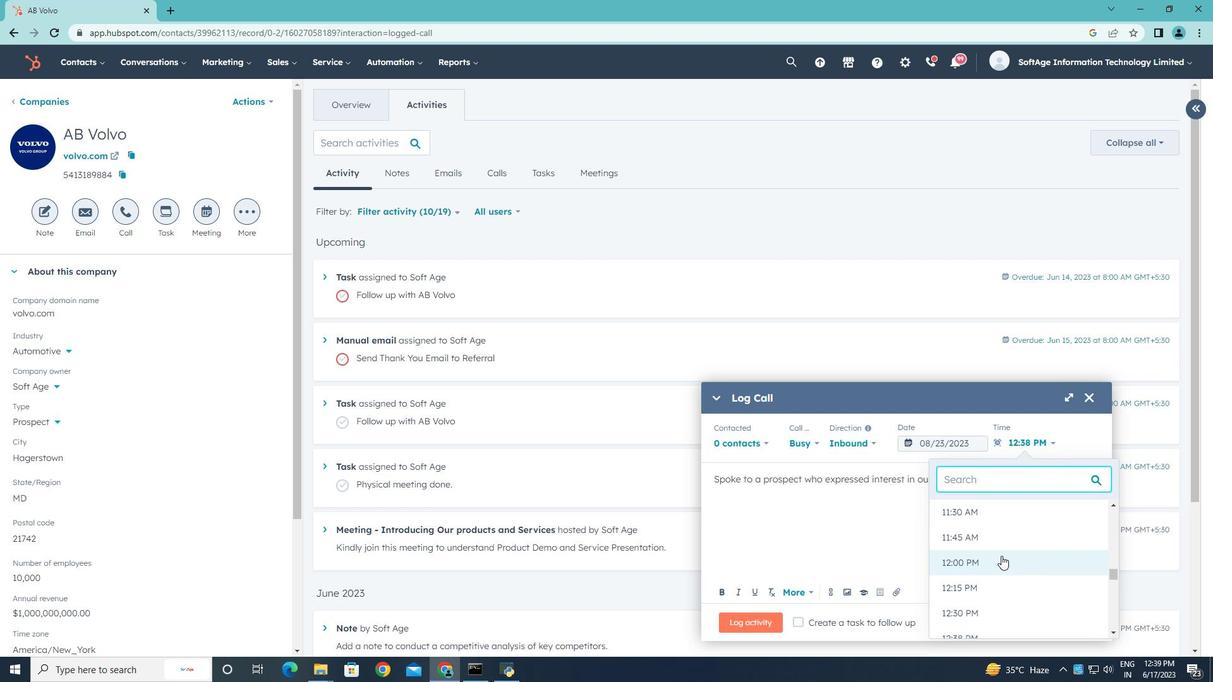 
Action: Mouse moved to (774, 623)
Screenshot: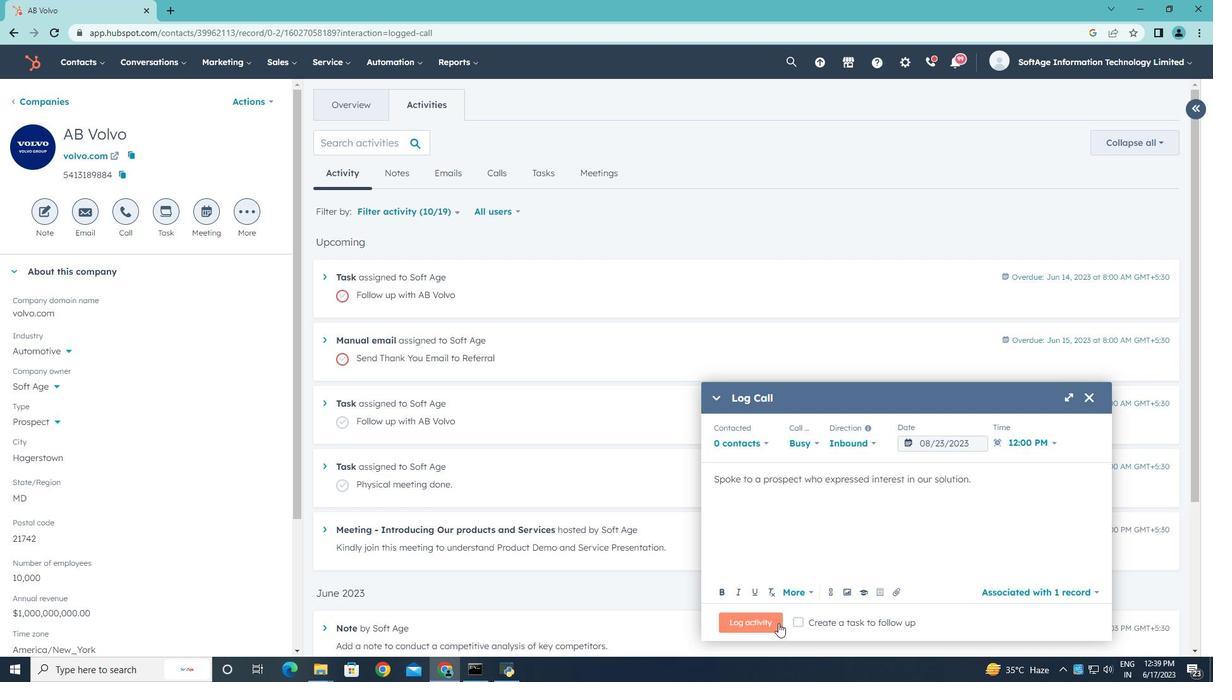 
Action: Mouse pressed left at (774, 623)
Screenshot: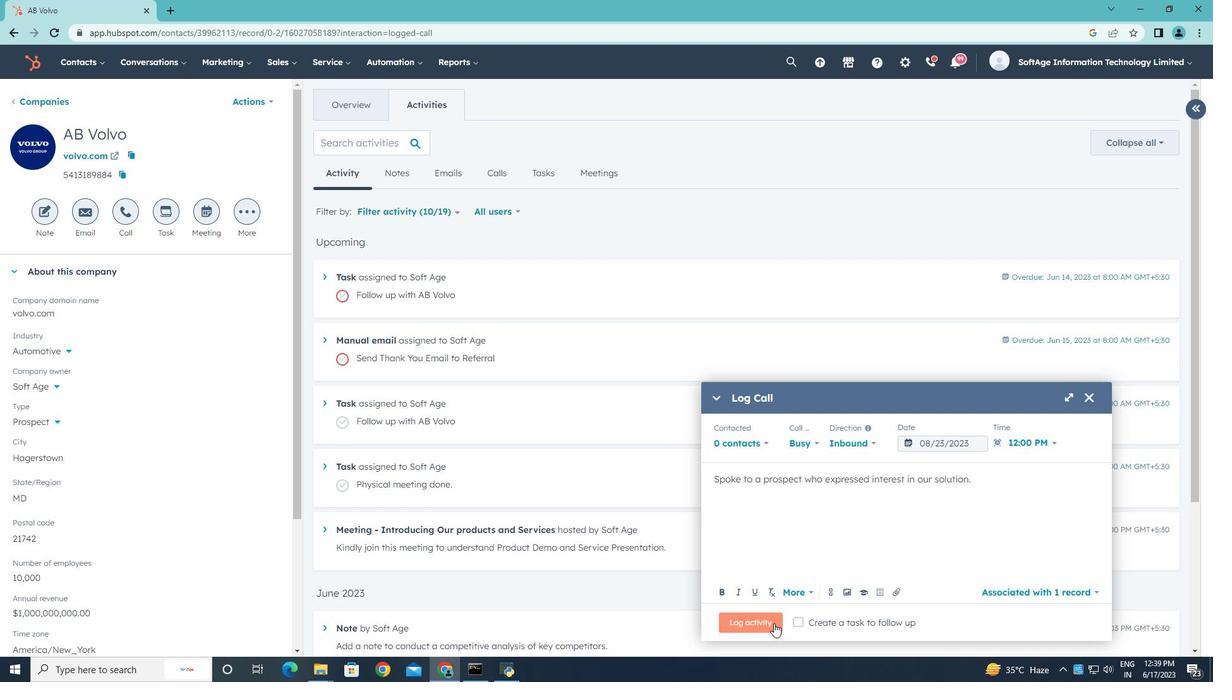 
